 Task: Find flights from San Francisco to South East Asia from November 1 to November 30, with a budget up to $1,350.
Action: Mouse moved to (410, 254)
Screenshot: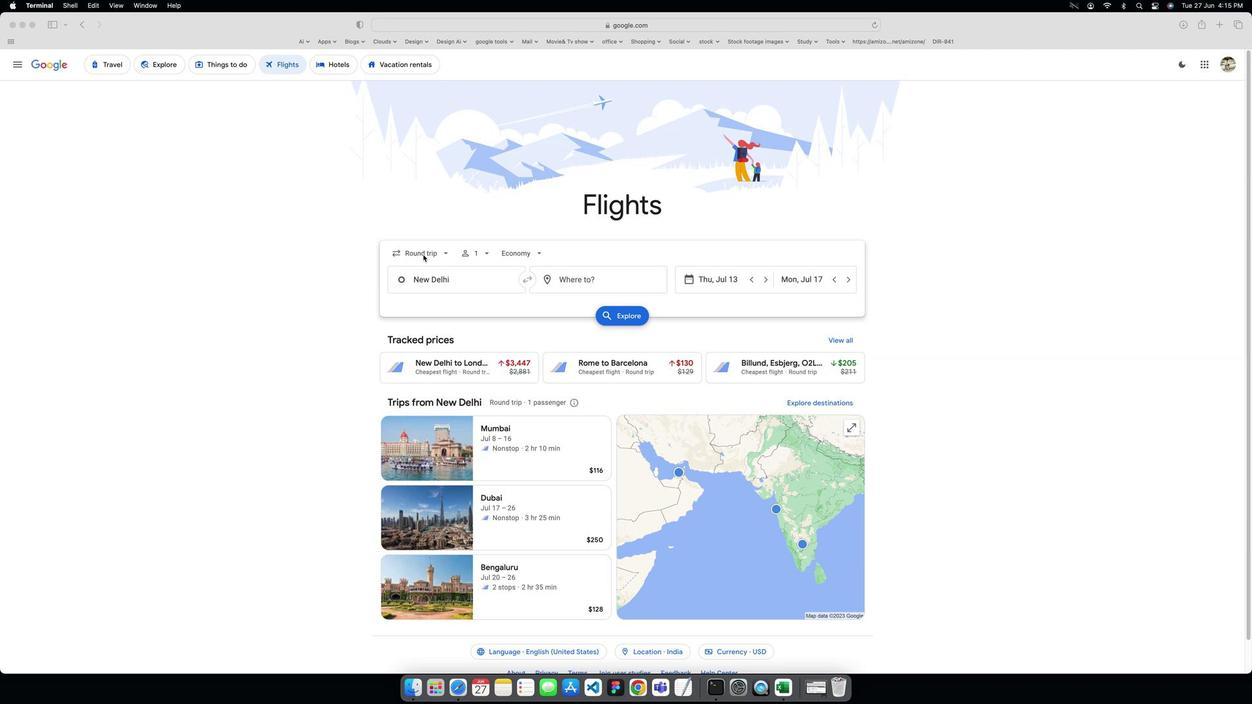 
Action: Mouse pressed left at (410, 254)
Screenshot: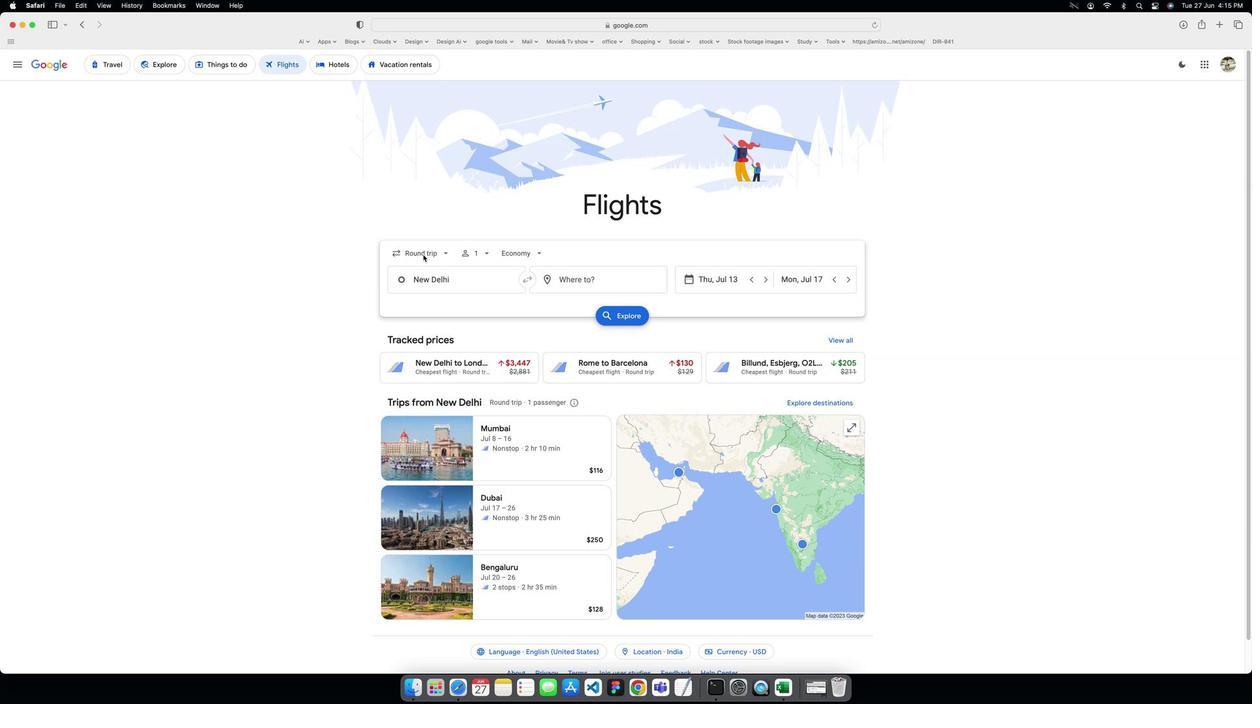 
Action: Mouse moved to (414, 254)
Screenshot: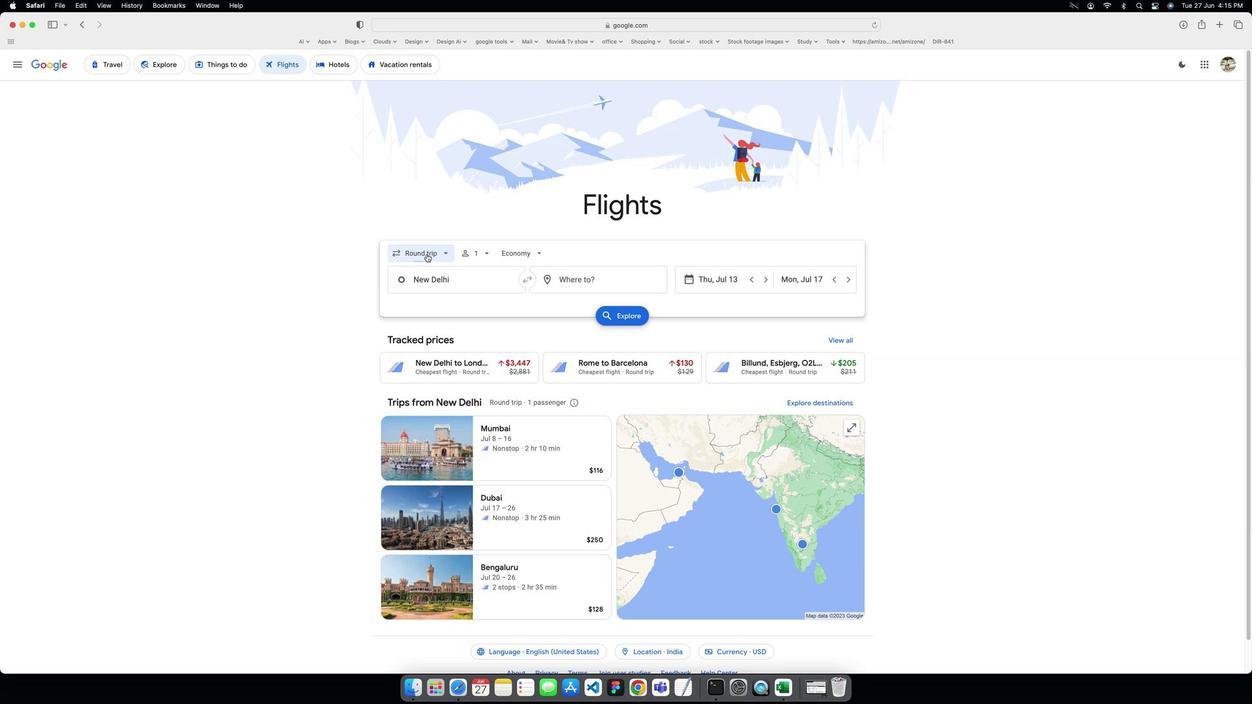 
Action: Mouse pressed left at (414, 254)
Screenshot: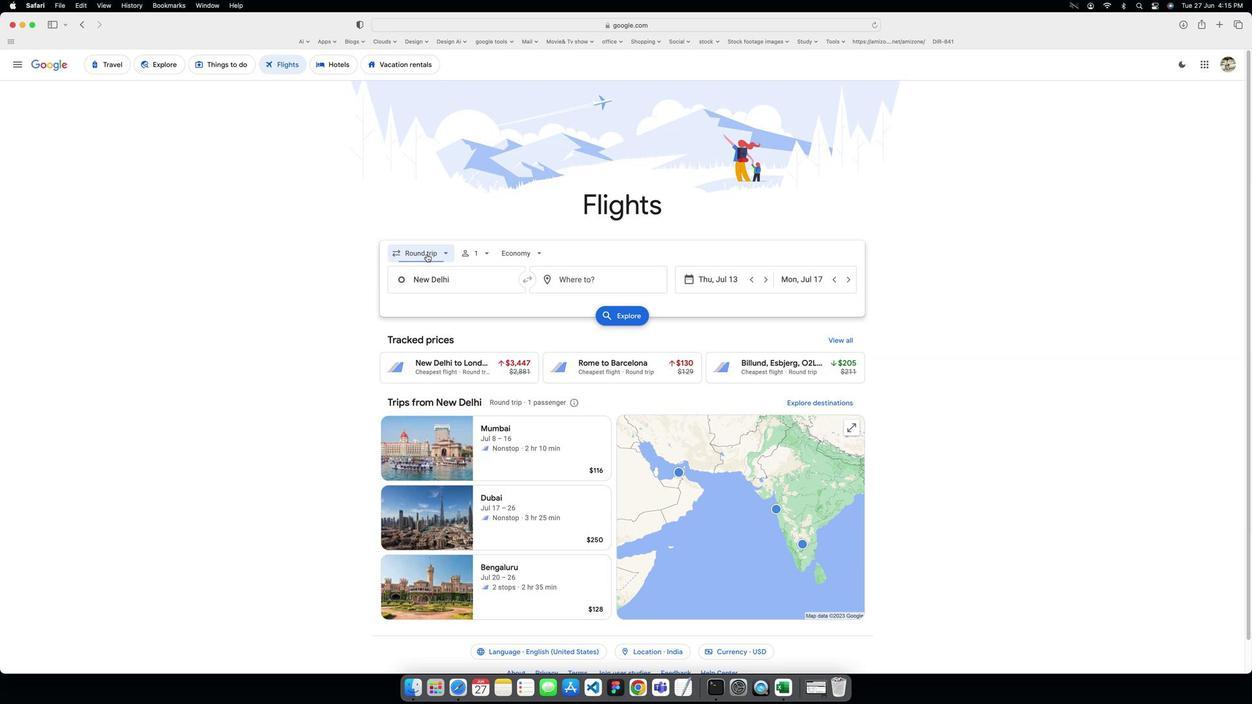 
Action: Mouse moved to (412, 273)
Screenshot: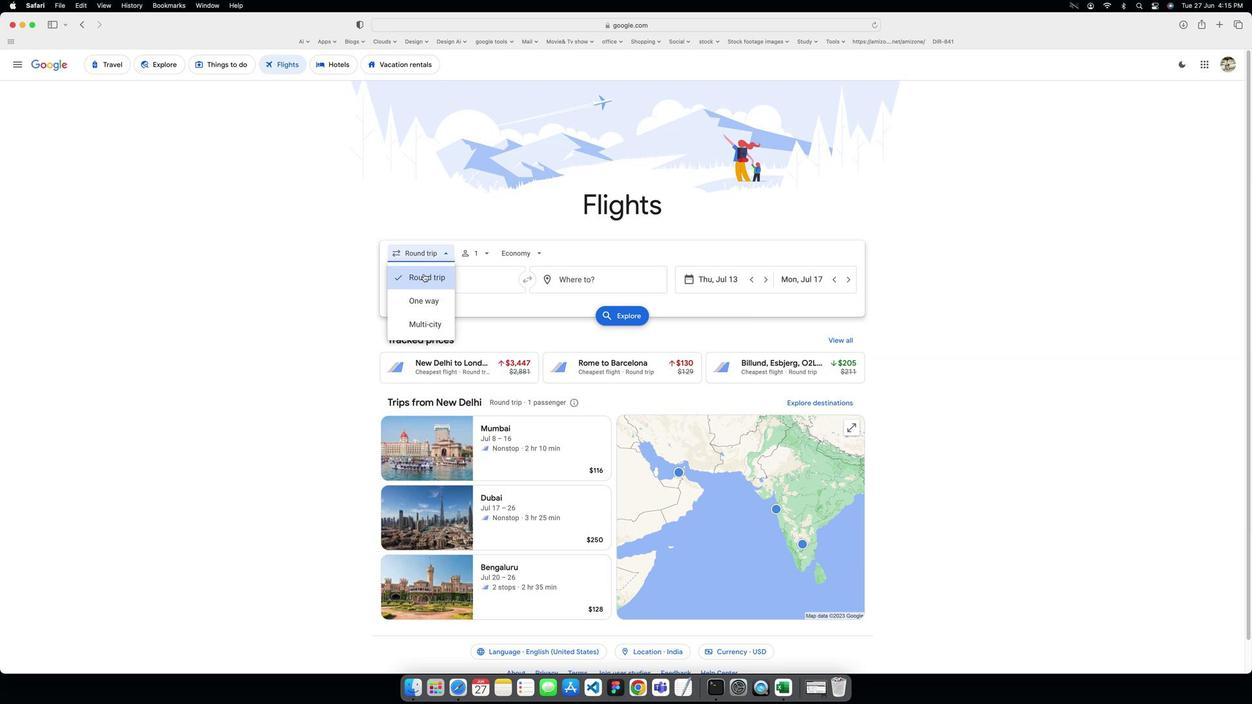 
Action: Mouse pressed left at (412, 273)
Screenshot: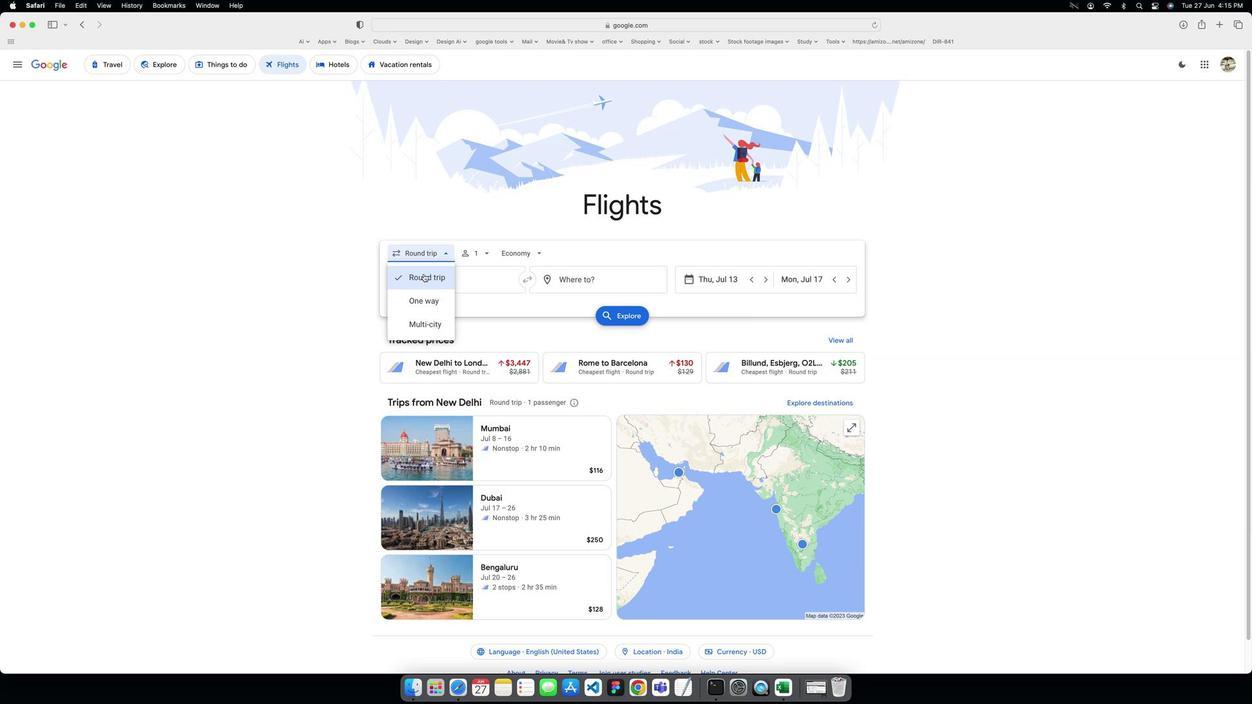 
Action: Mouse moved to (455, 258)
Screenshot: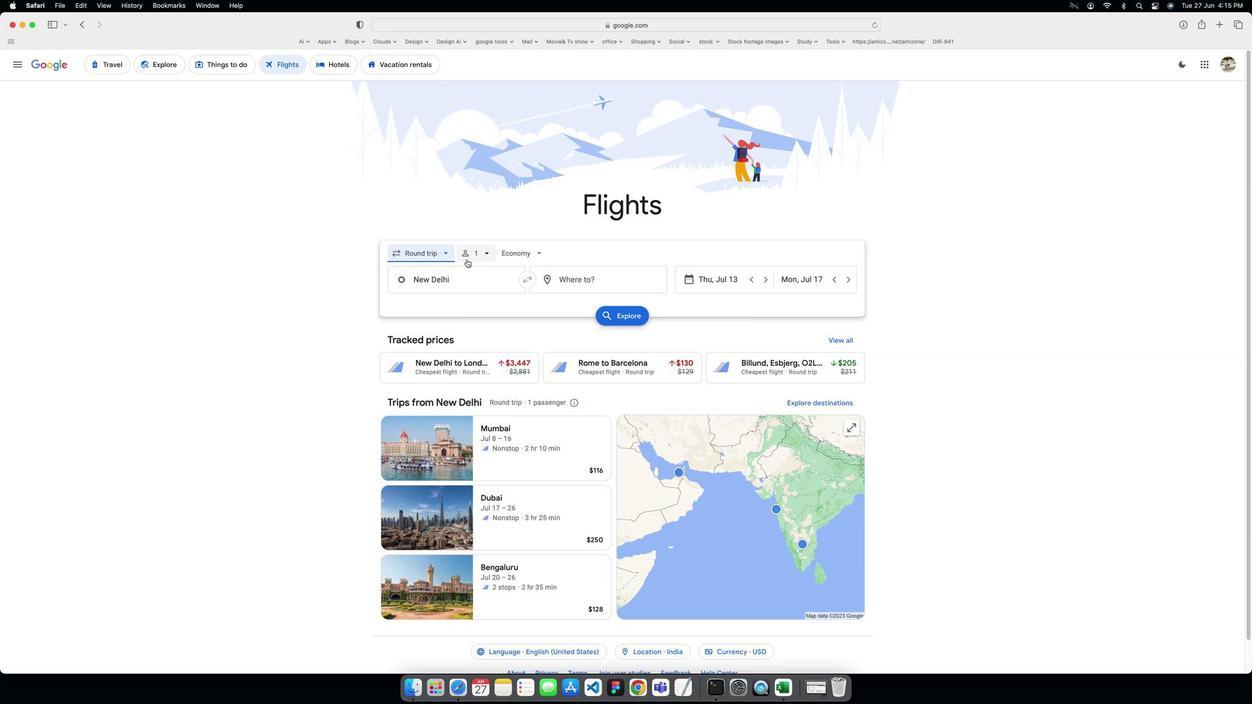 
Action: Mouse pressed left at (455, 258)
Screenshot: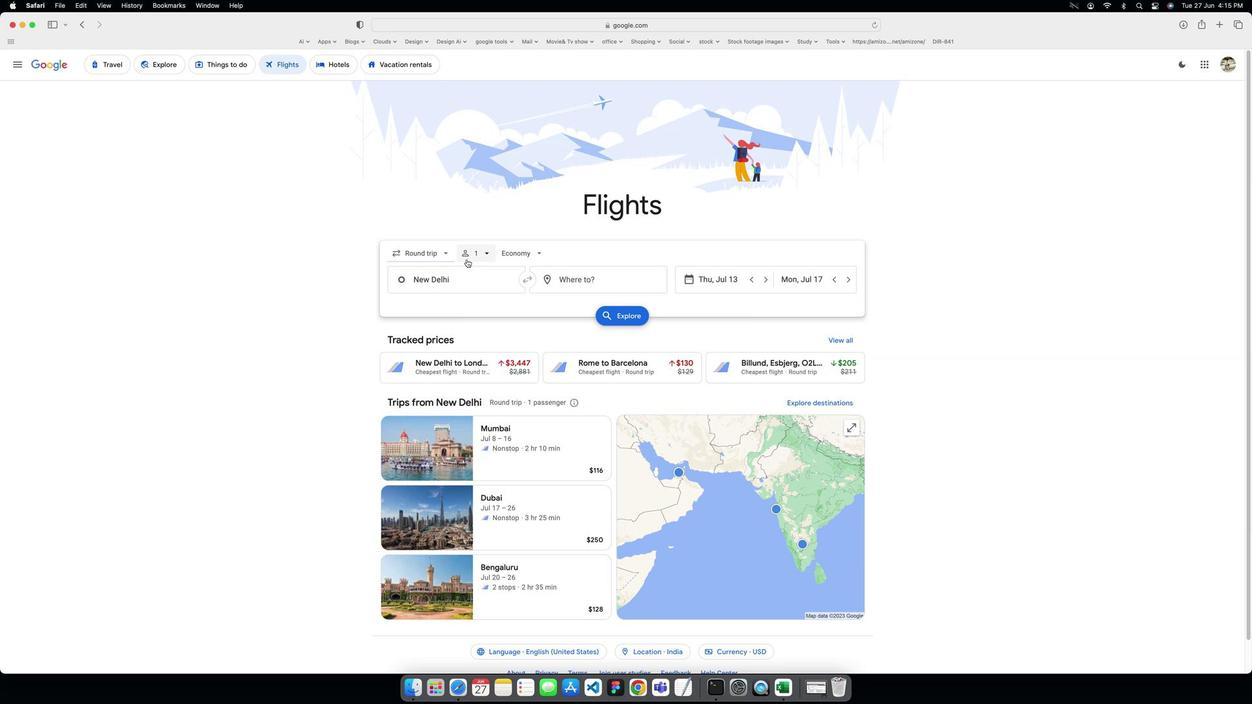 
Action: Mouse moved to (543, 390)
Screenshot: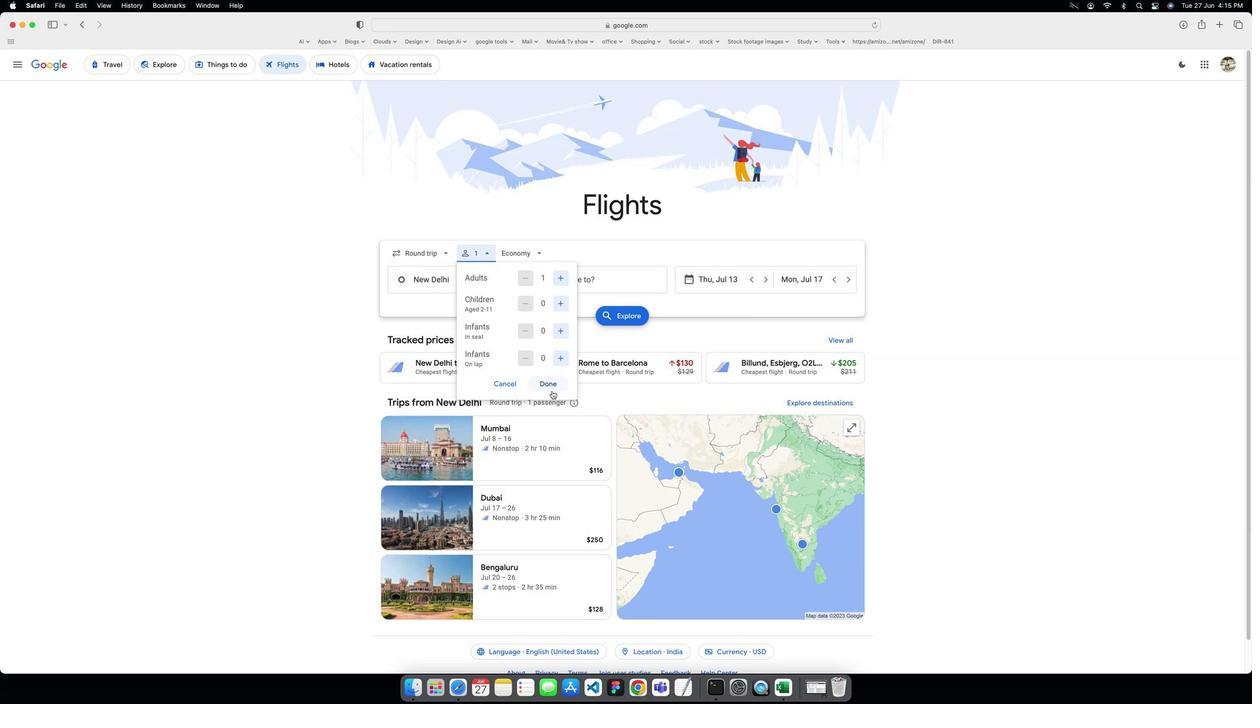 
Action: Mouse pressed left at (543, 390)
Screenshot: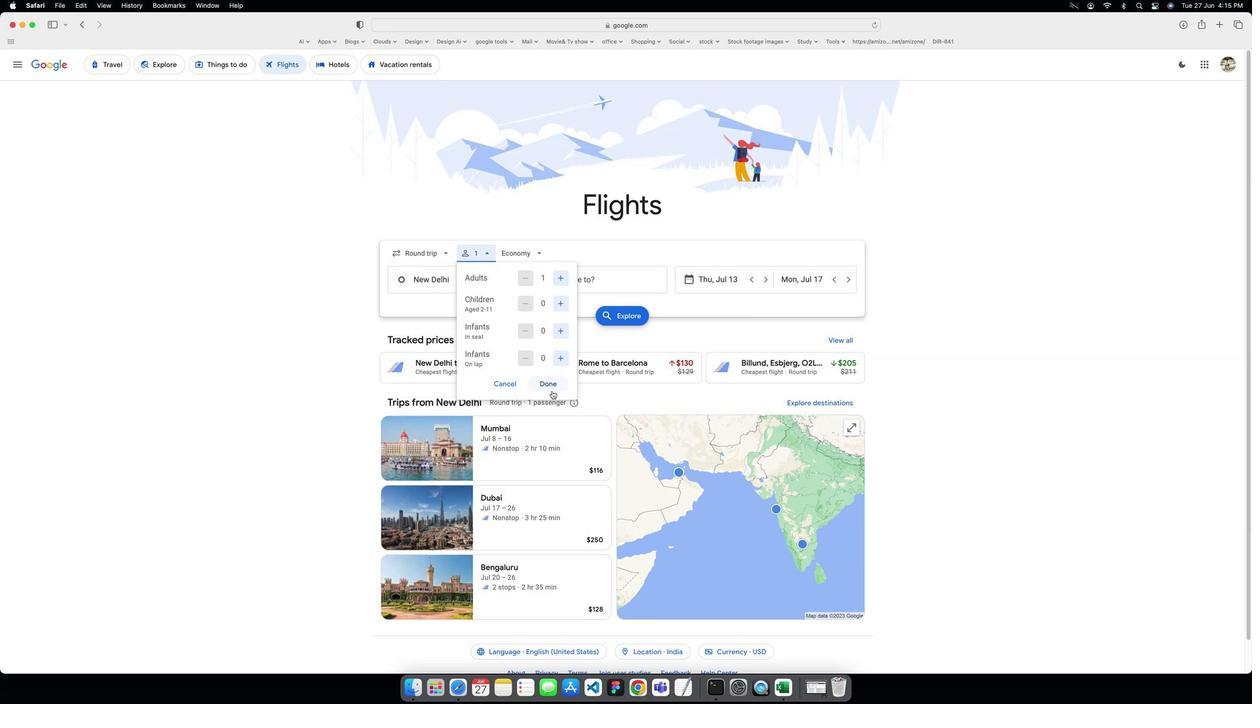 
Action: Mouse moved to (501, 253)
Screenshot: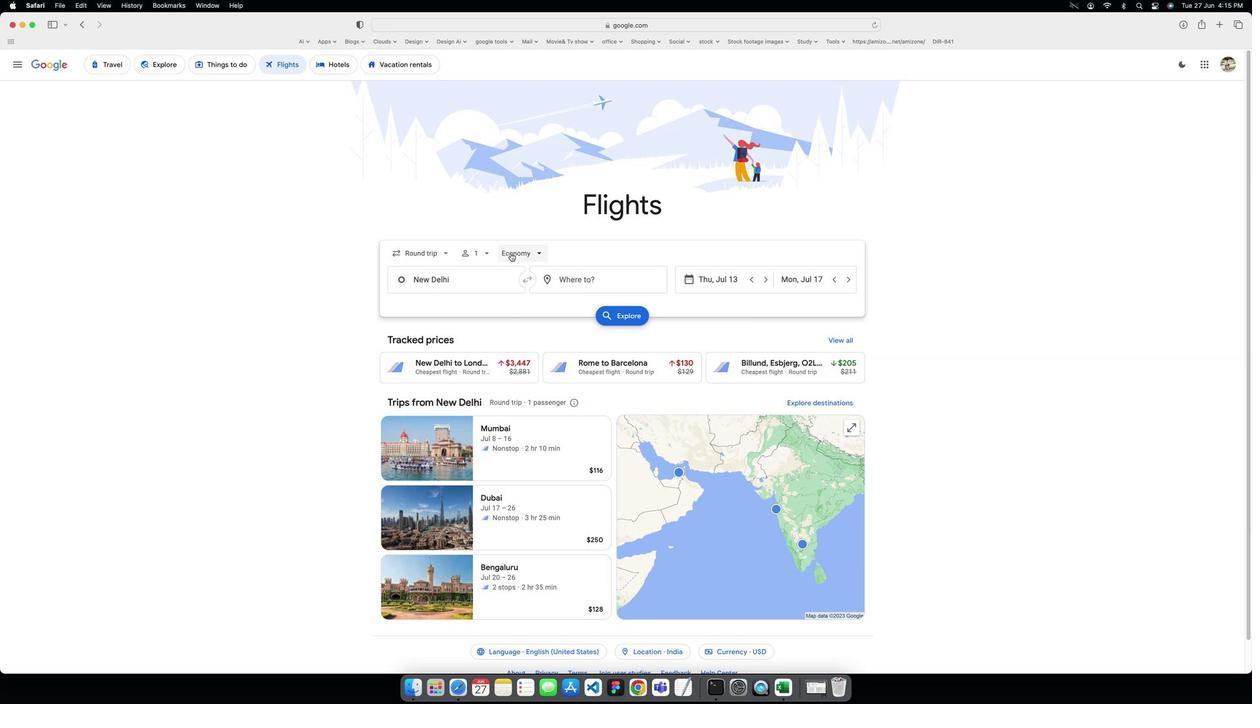 
Action: Mouse pressed left at (501, 253)
Screenshot: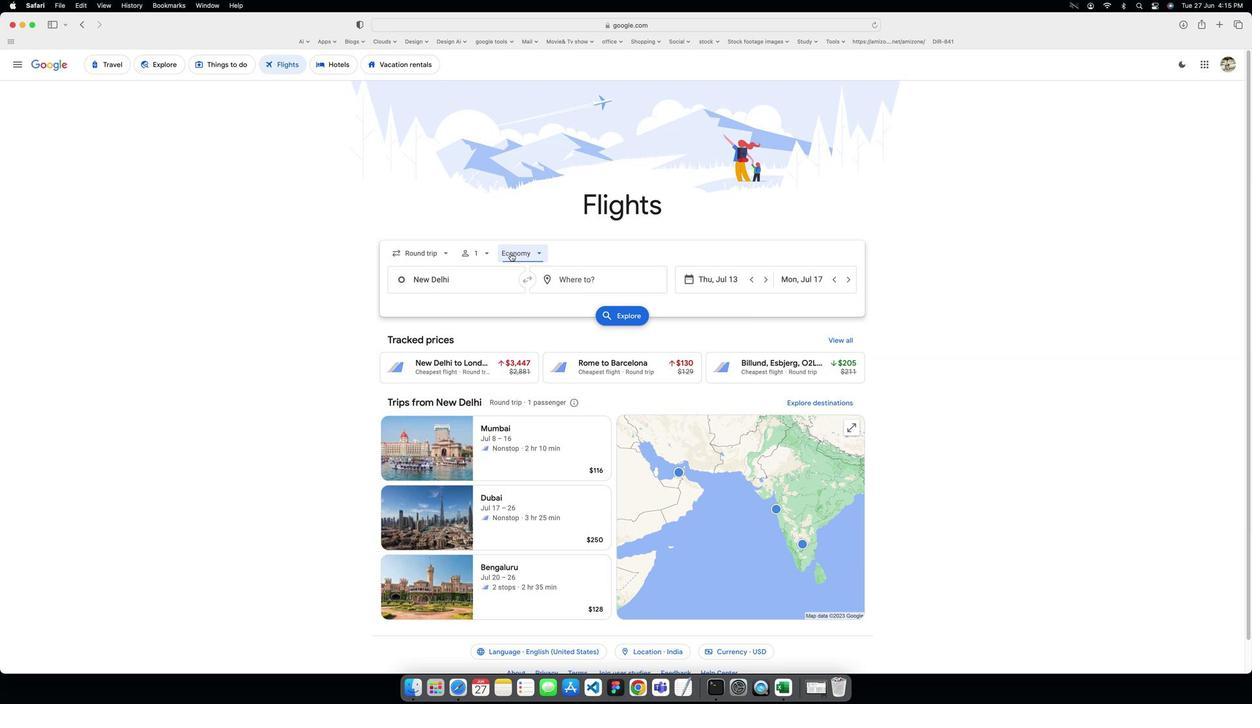 
Action: Mouse moved to (508, 272)
Screenshot: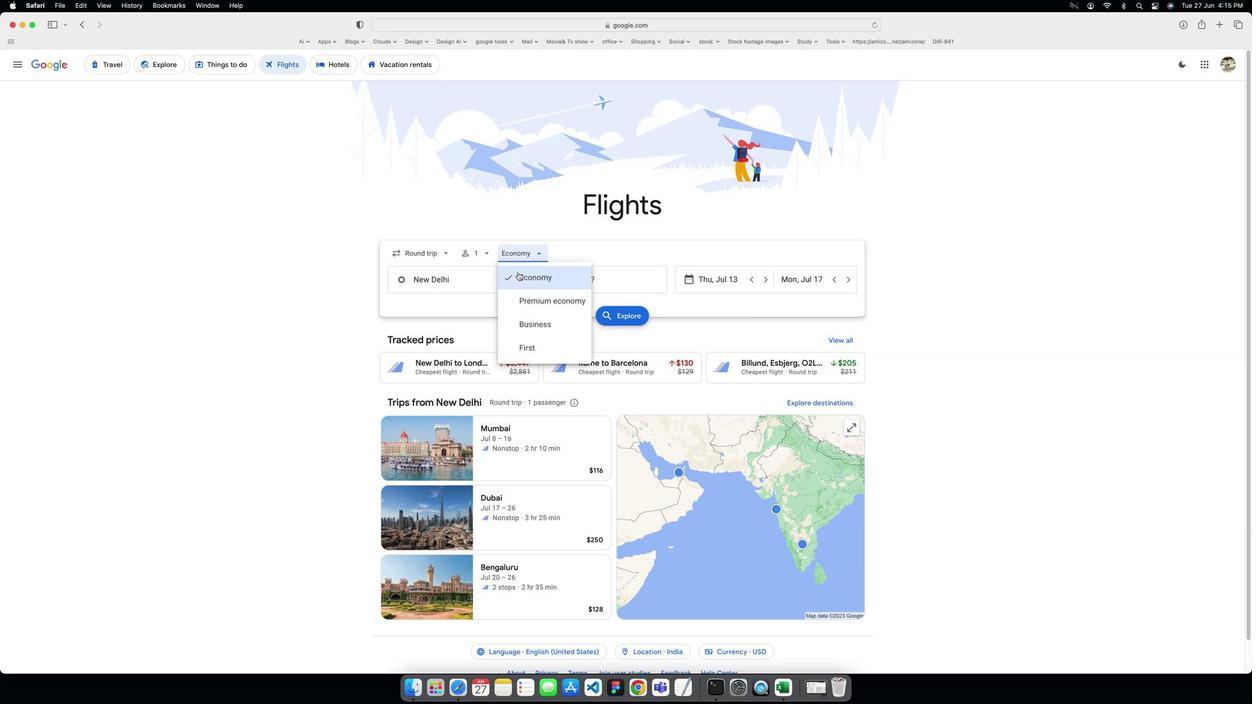 
Action: Mouse pressed left at (508, 272)
Screenshot: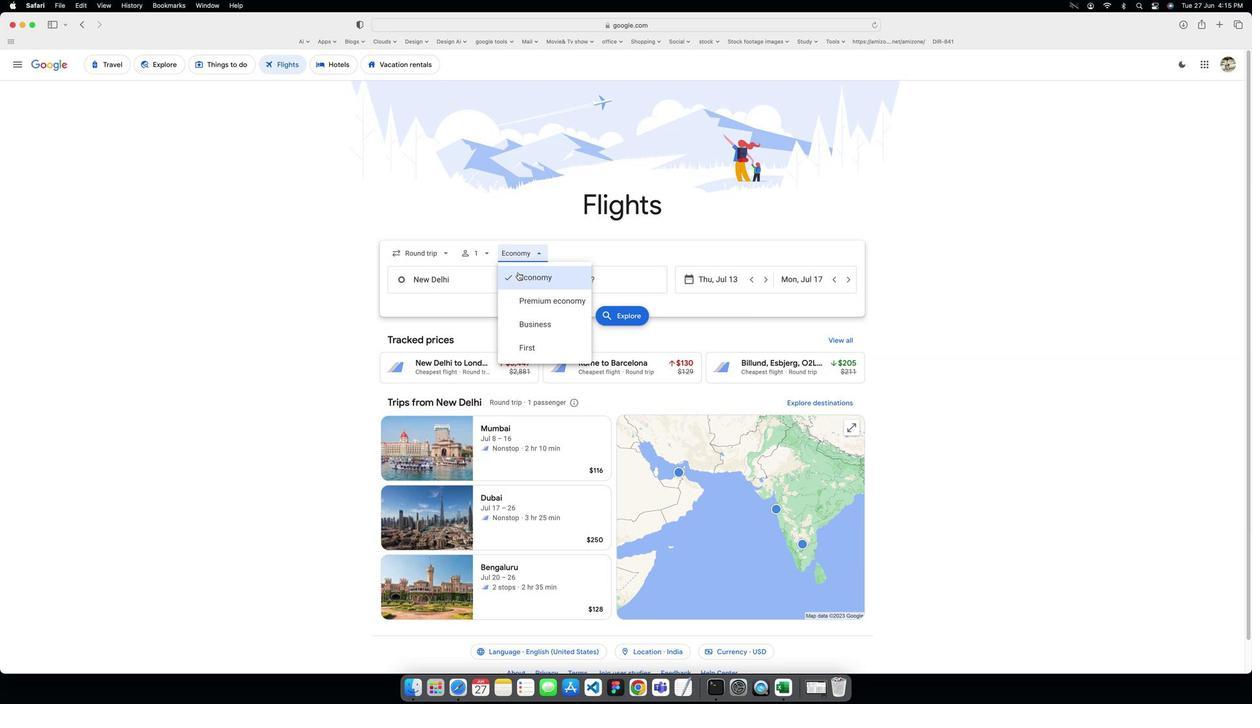 
Action: Mouse moved to (488, 273)
Screenshot: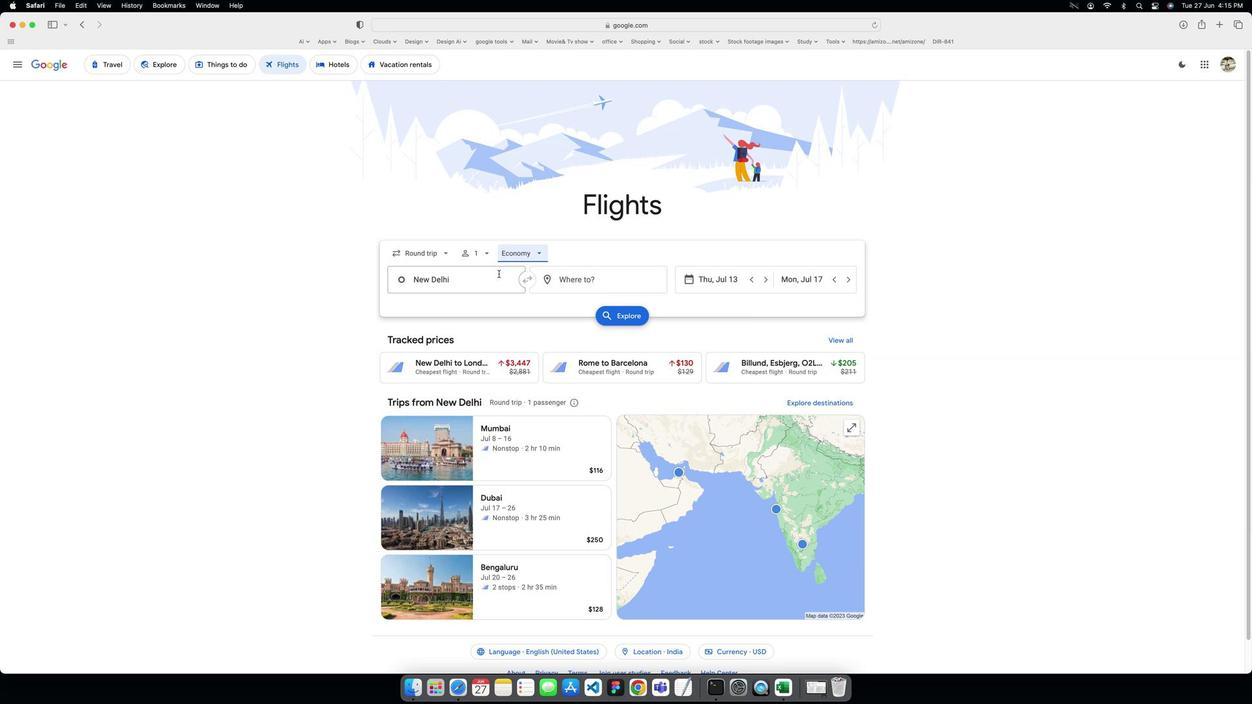 
Action: Mouse pressed left at (488, 273)
Screenshot: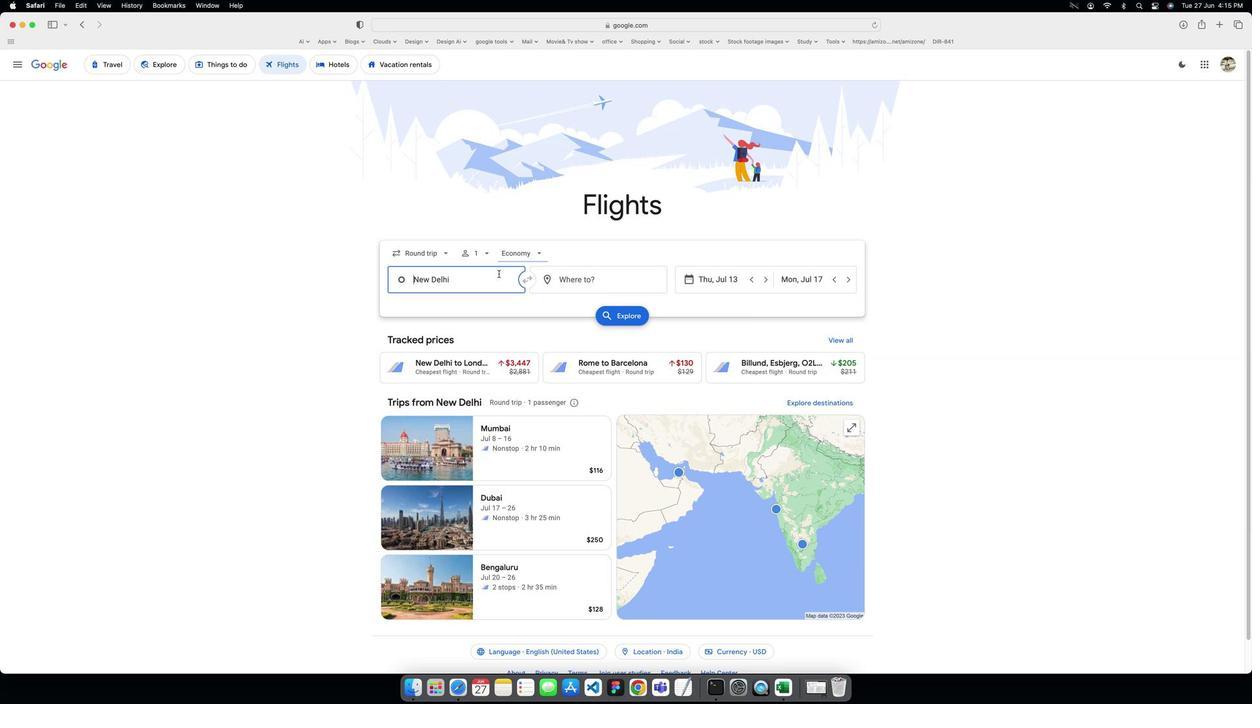 
Action: Key pressed Key.caps_lock'S'Key.caps_lock'a''n'Key.spaceKey.caps_lock'F'
Screenshot: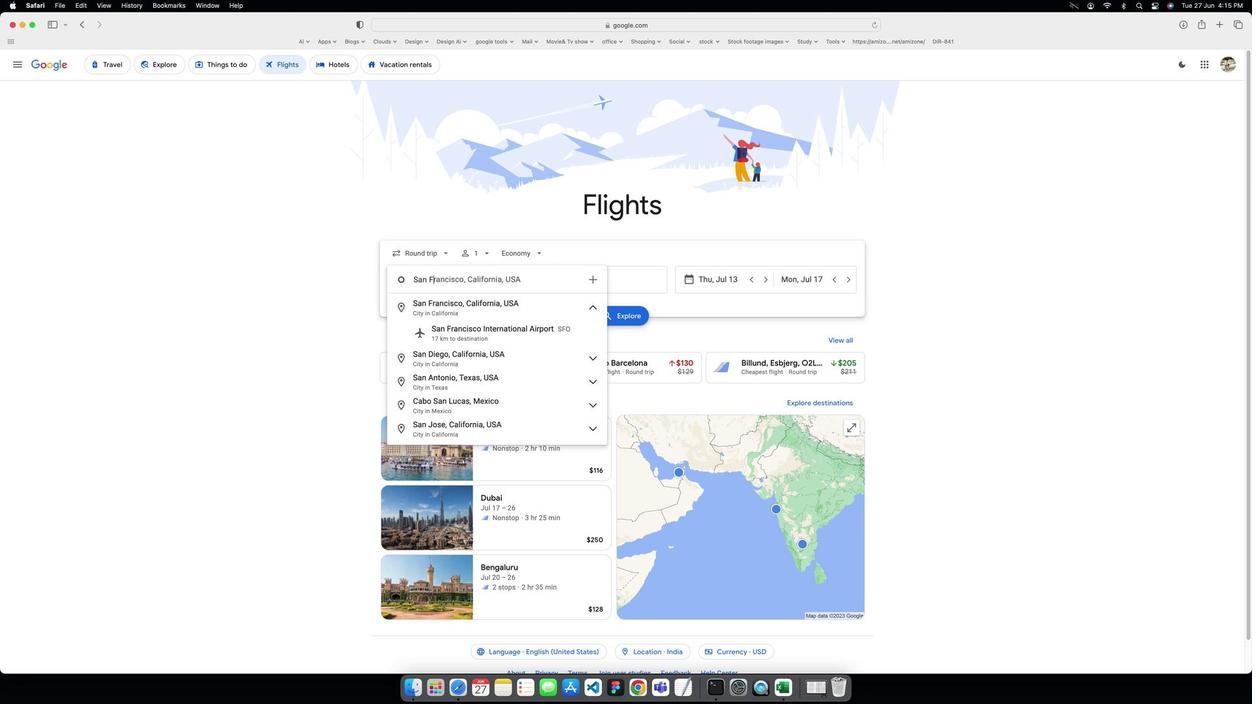 
Action: Mouse moved to (481, 303)
Screenshot: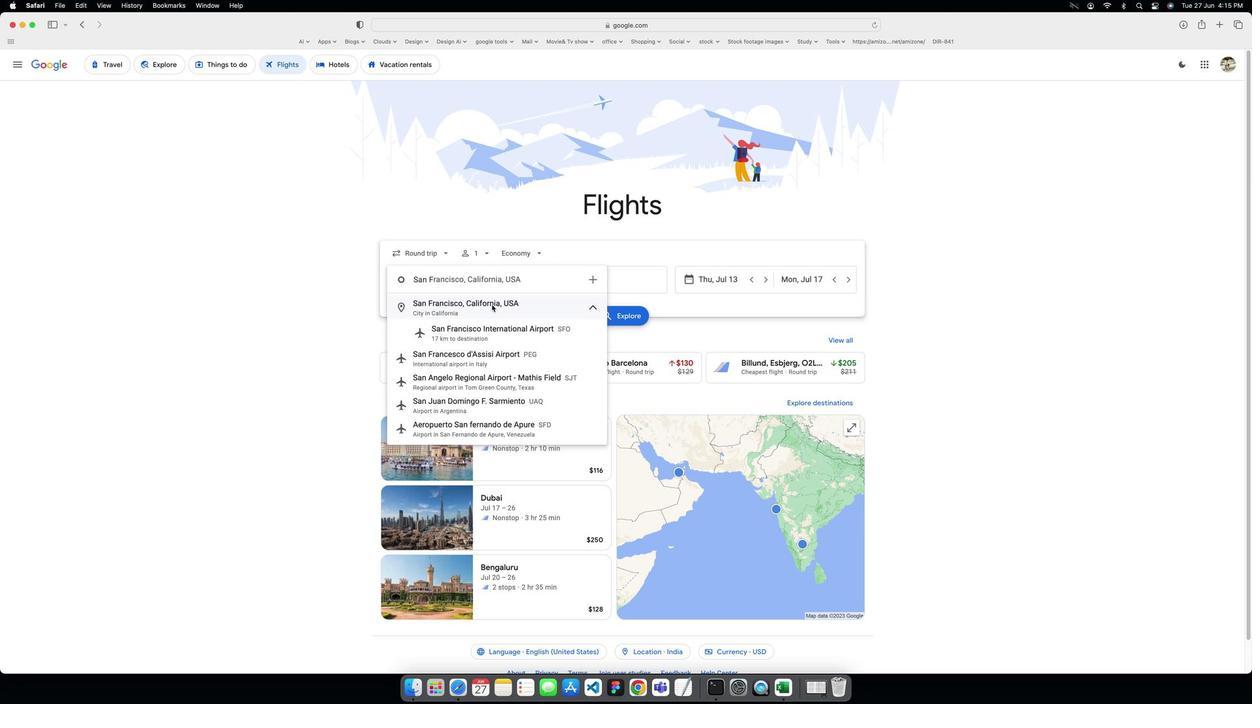 
Action: Mouse pressed left at (481, 303)
Screenshot: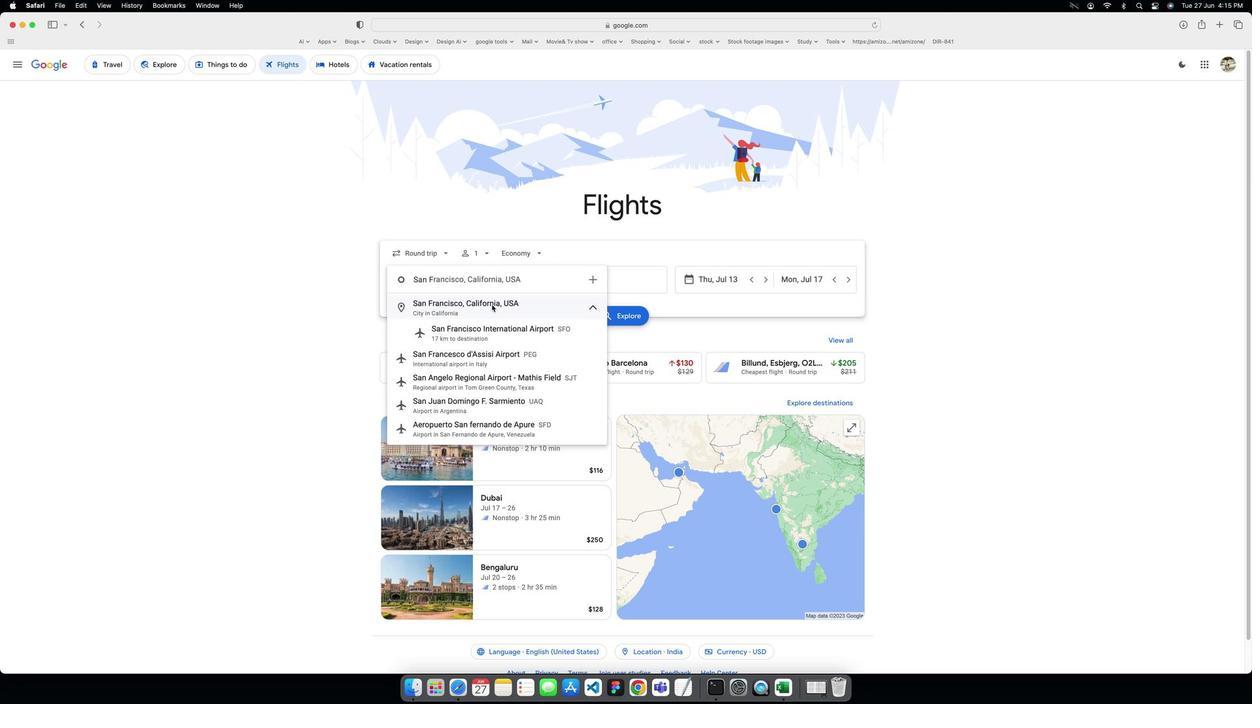 
Action: Mouse moved to (567, 285)
Screenshot: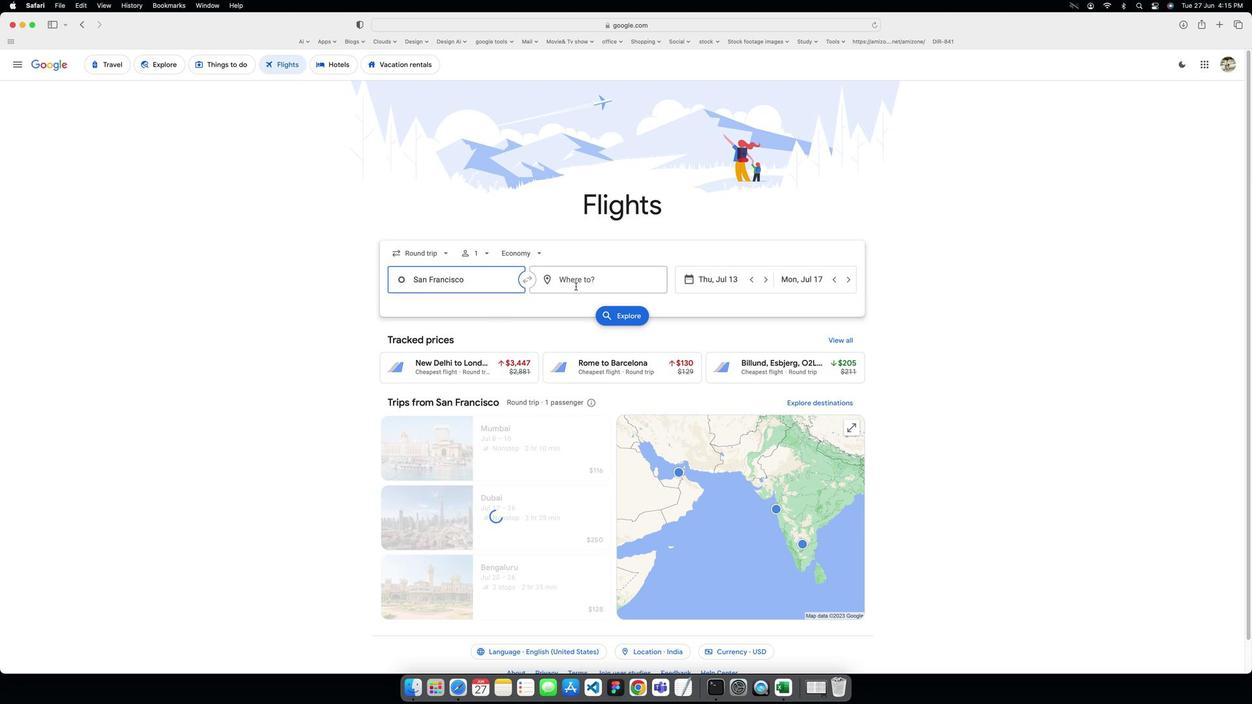 
Action: Mouse pressed left at (567, 285)
Screenshot: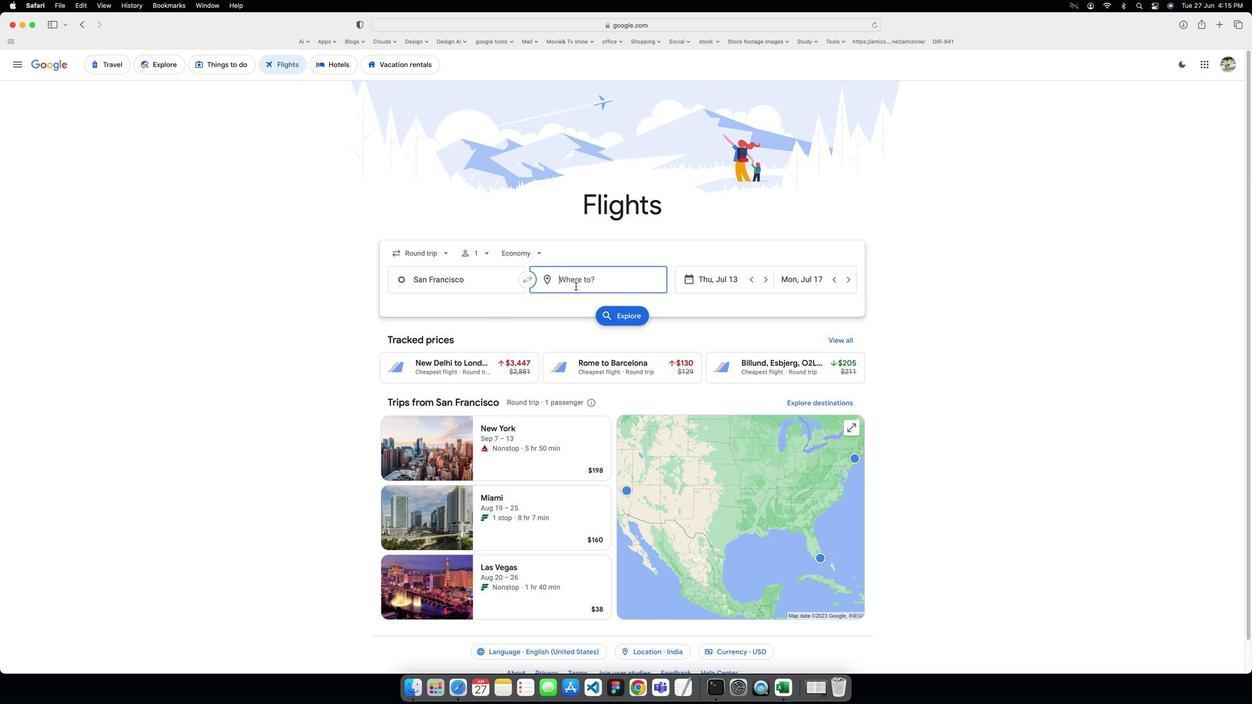 
Action: Key pressed Key.caps_lockKey.caps_lock'S'Key.caps_lock'o''u''t''h'Key.space'e''a''s''t'
Screenshot: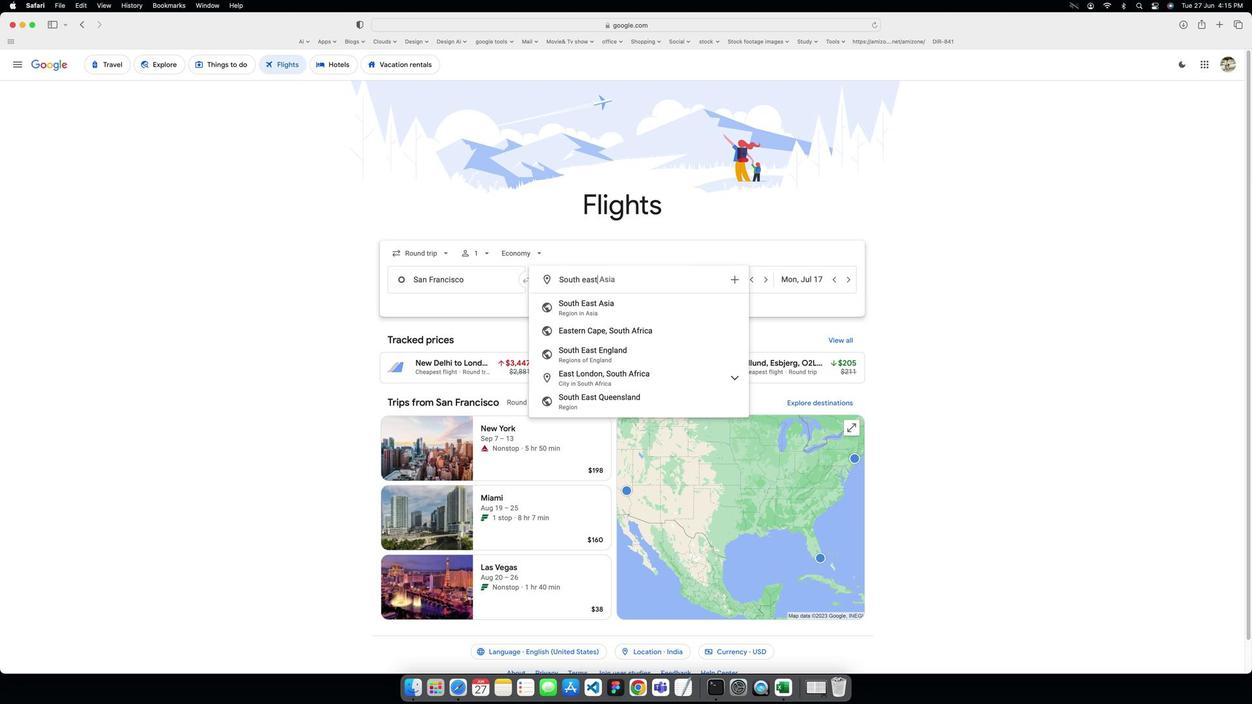 
Action: Mouse moved to (575, 307)
Screenshot: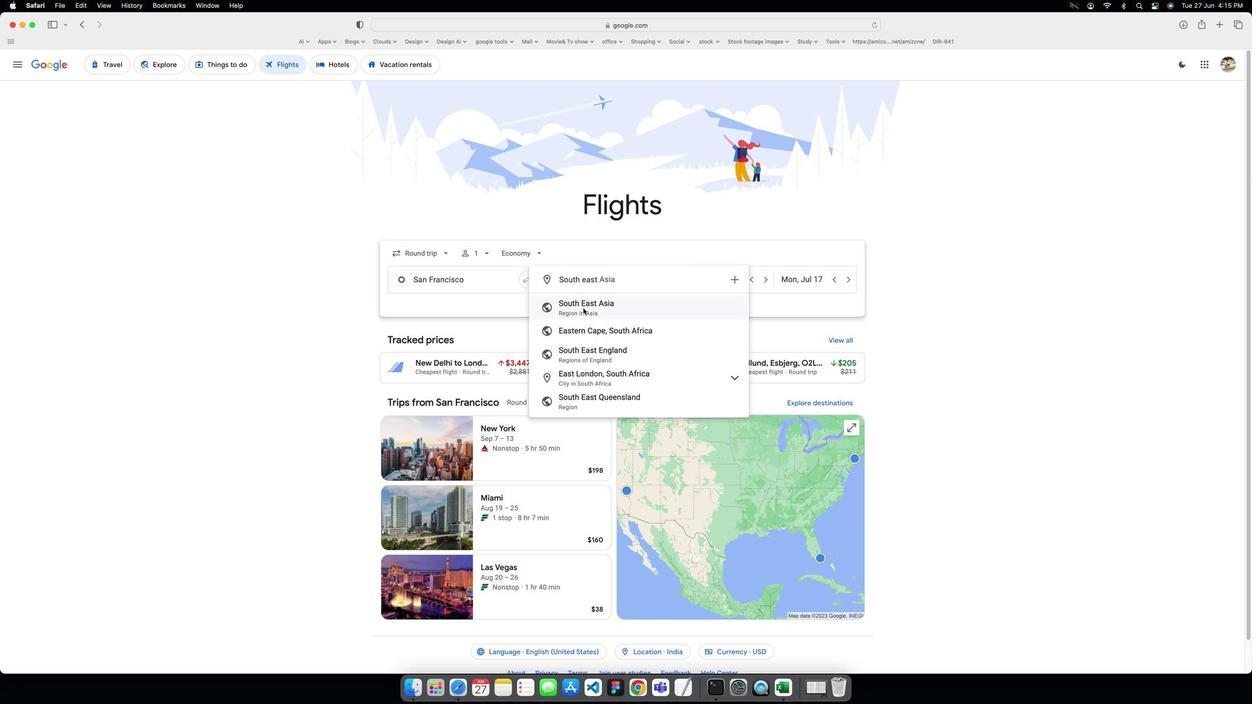 
Action: Mouse pressed left at (575, 307)
Screenshot: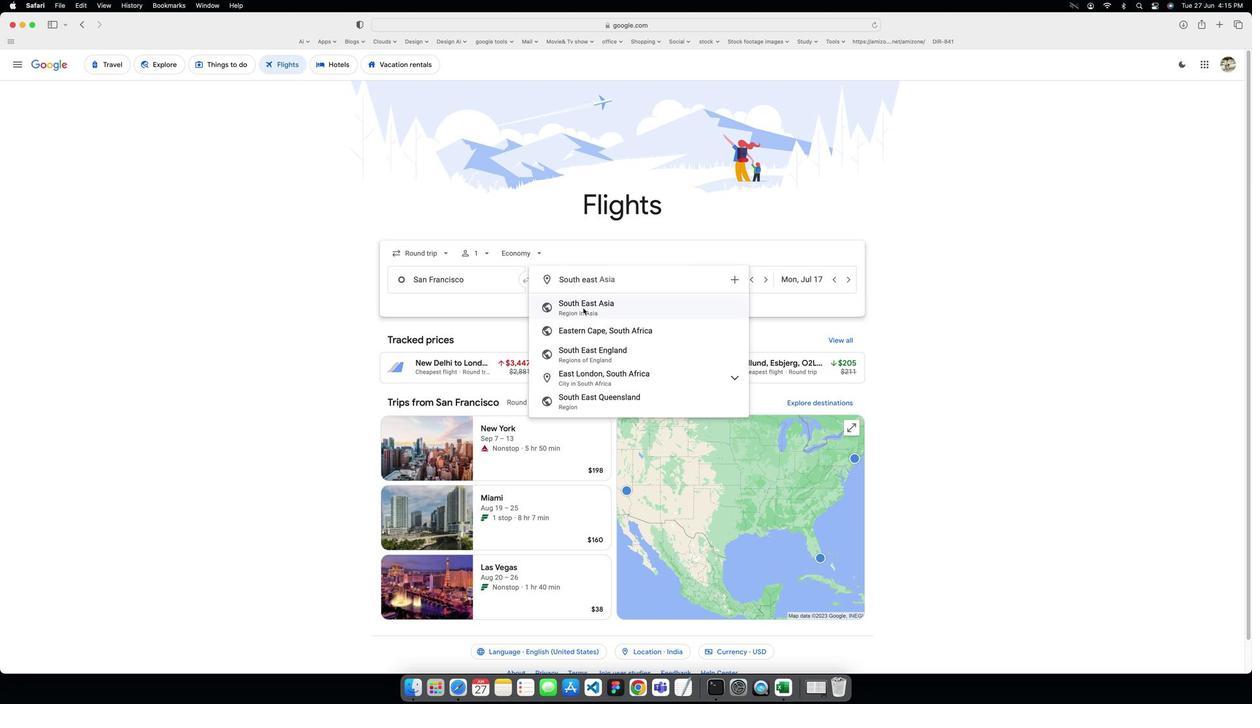 
Action: Mouse moved to (716, 283)
Screenshot: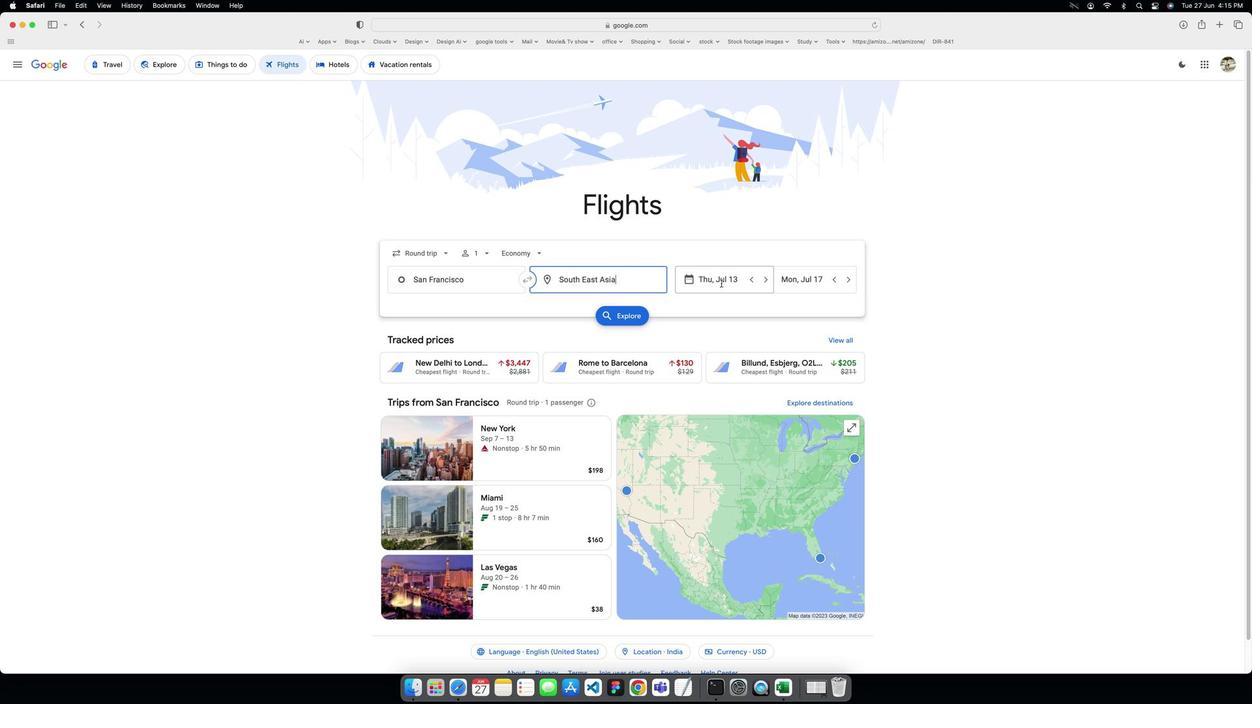 
Action: Mouse pressed left at (716, 283)
Screenshot: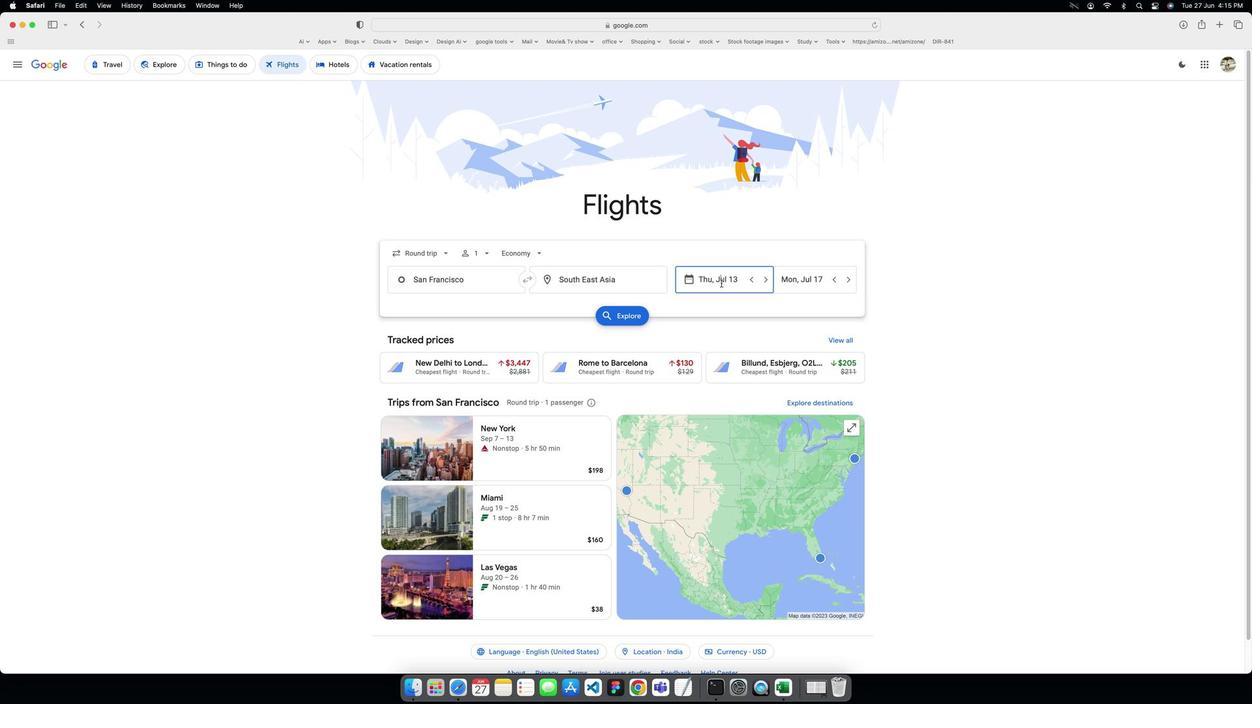 
Action: Mouse moved to (863, 401)
Screenshot: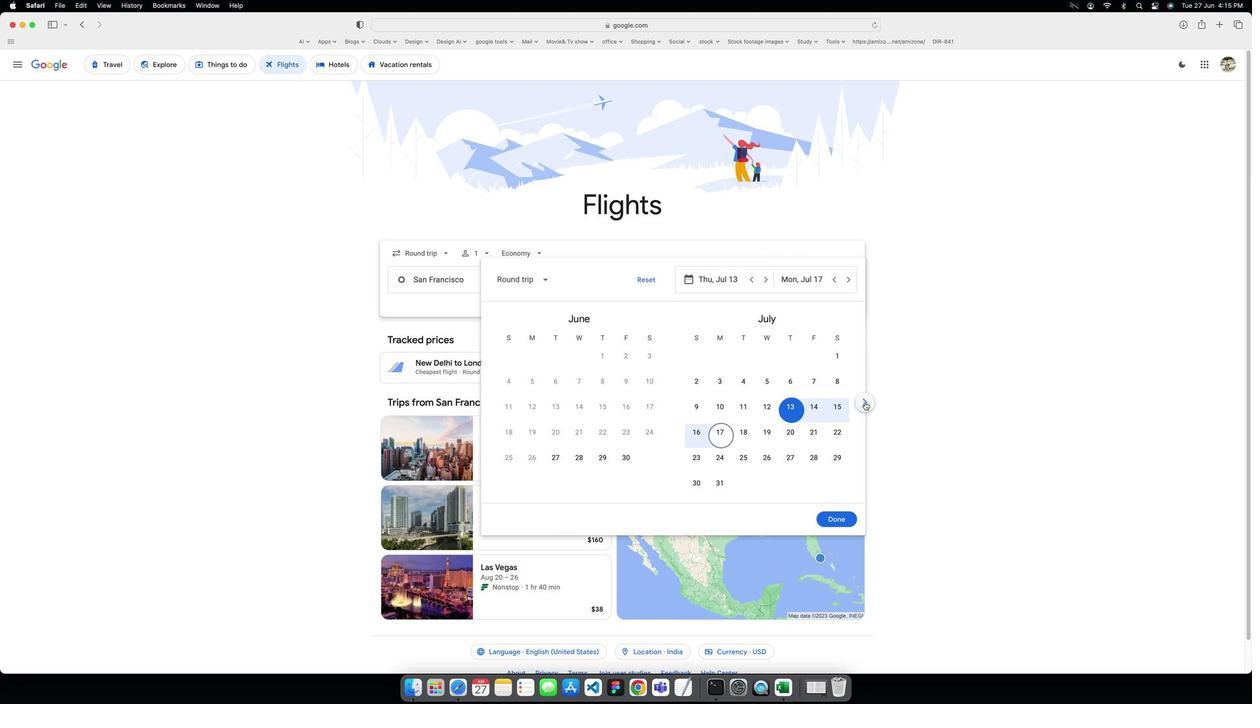 
Action: Mouse pressed left at (863, 401)
Screenshot: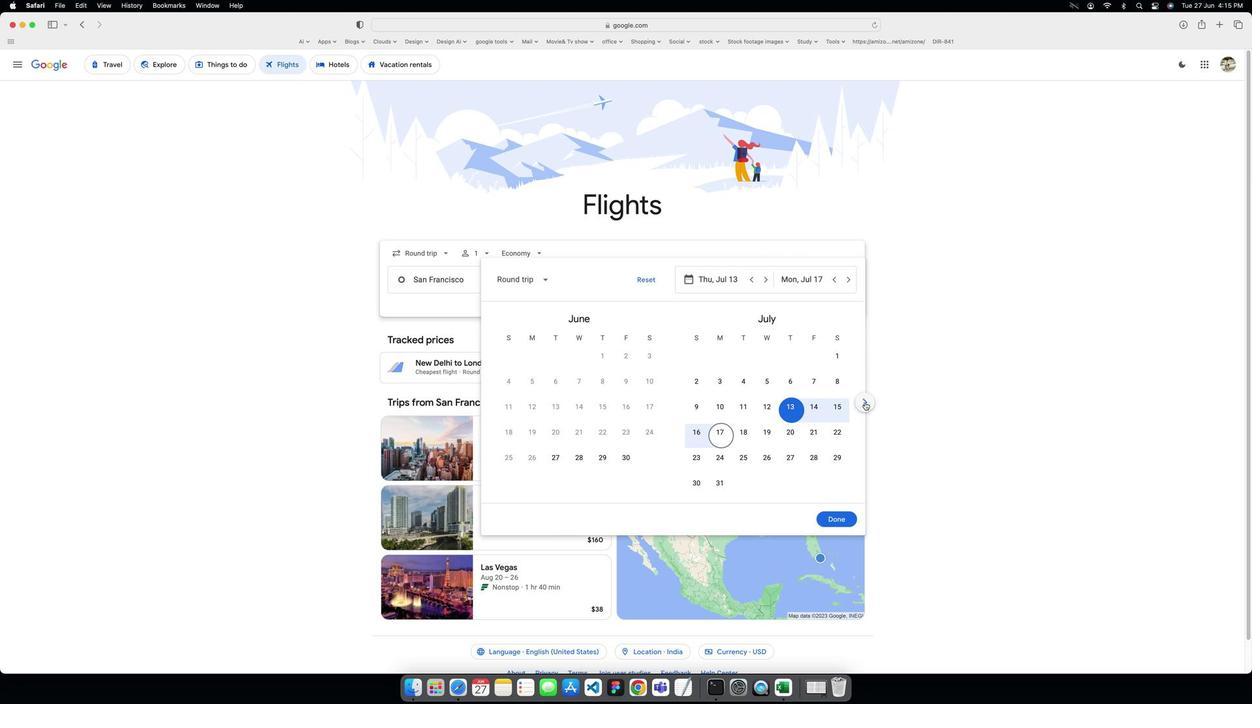 
Action: Mouse pressed left at (863, 401)
Screenshot: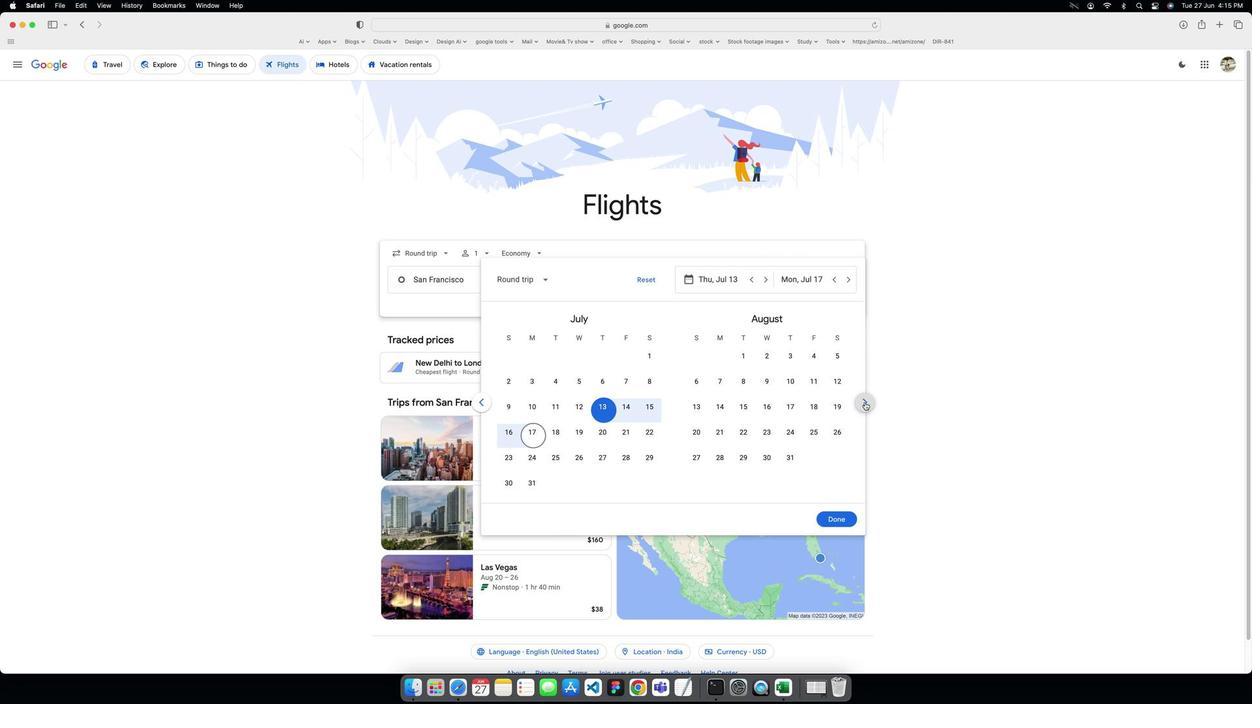 
Action: Mouse pressed left at (863, 401)
Screenshot: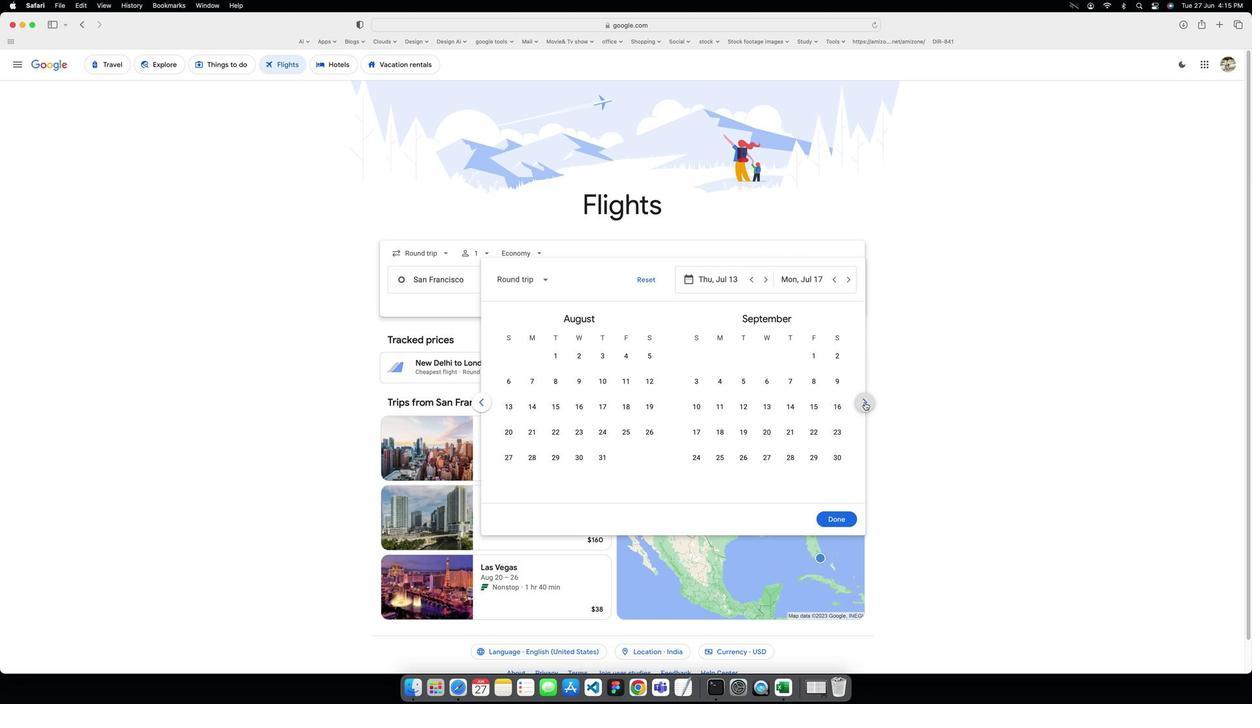 
Action: Mouse pressed left at (863, 401)
Screenshot: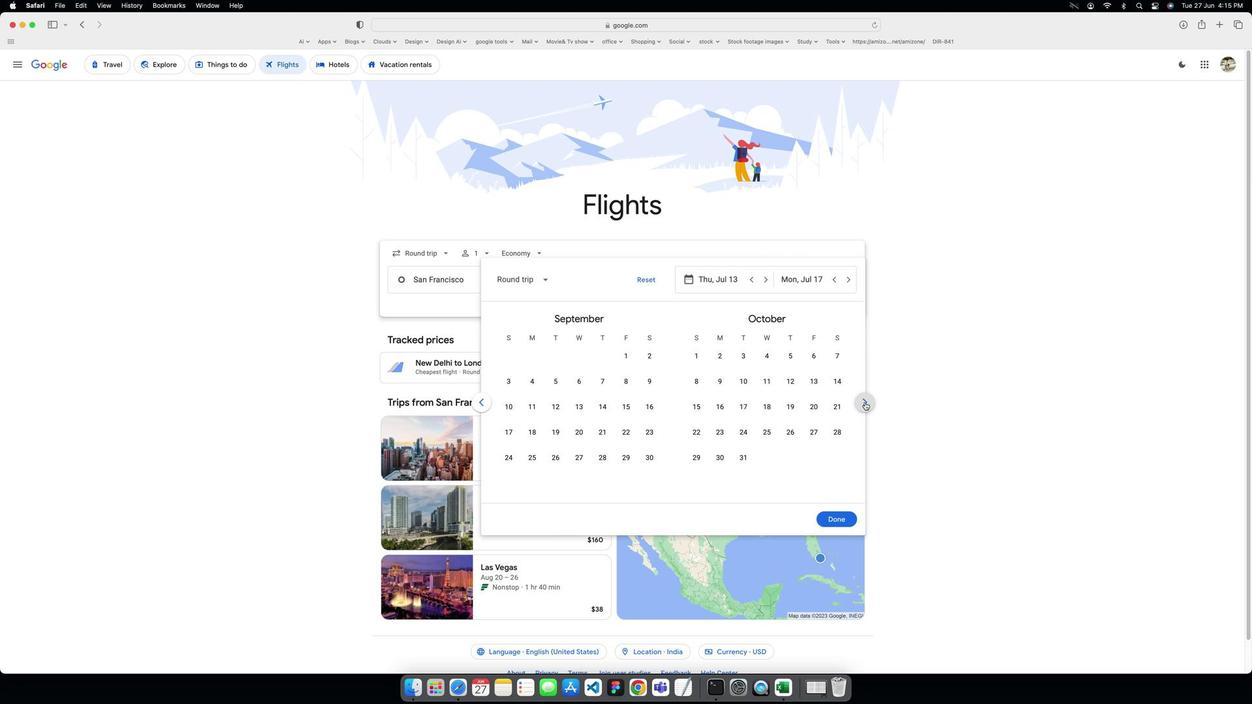 
Action: Mouse moved to (769, 358)
Screenshot: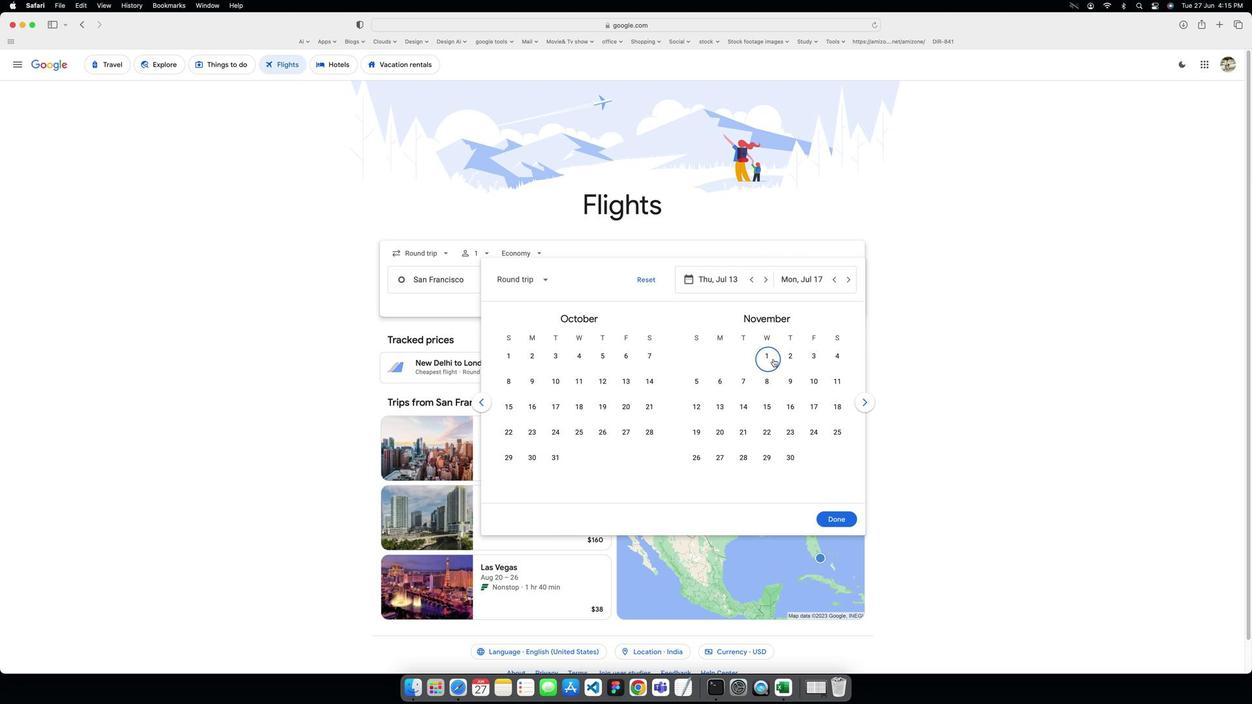 
Action: Mouse pressed left at (769, 358)
Screenshot: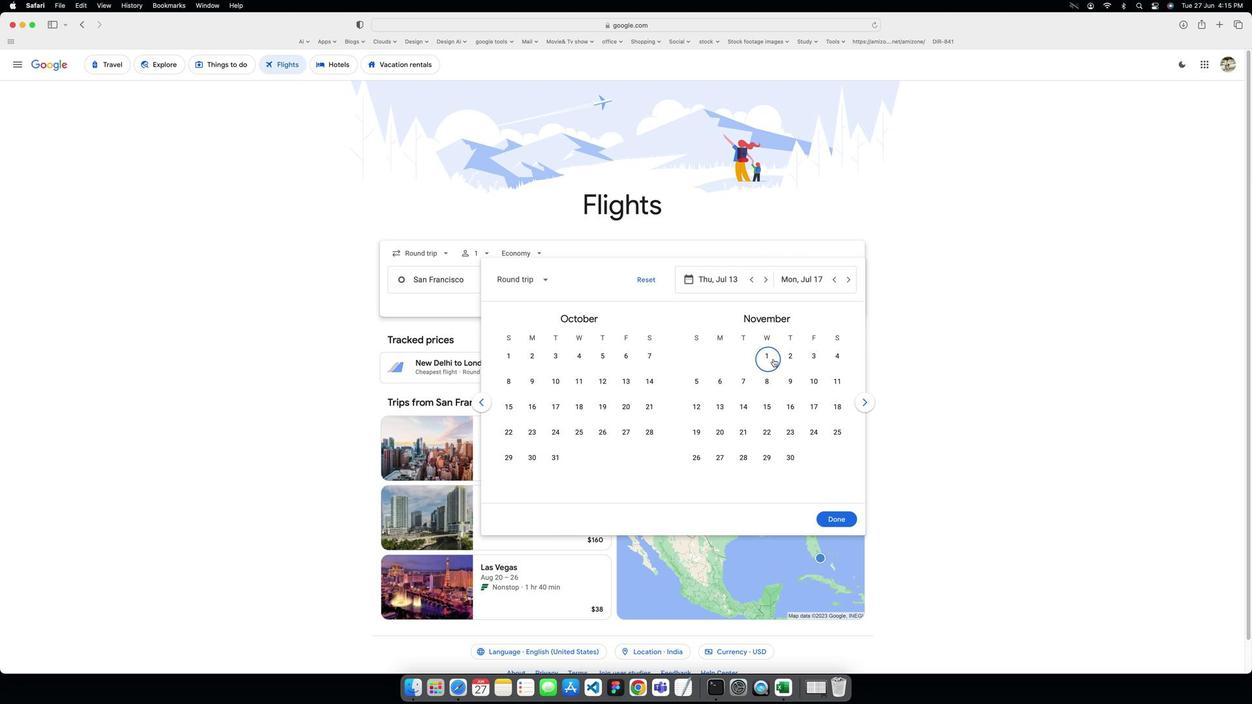 
Action: Mouse moved to (790, 453)
Screenshot: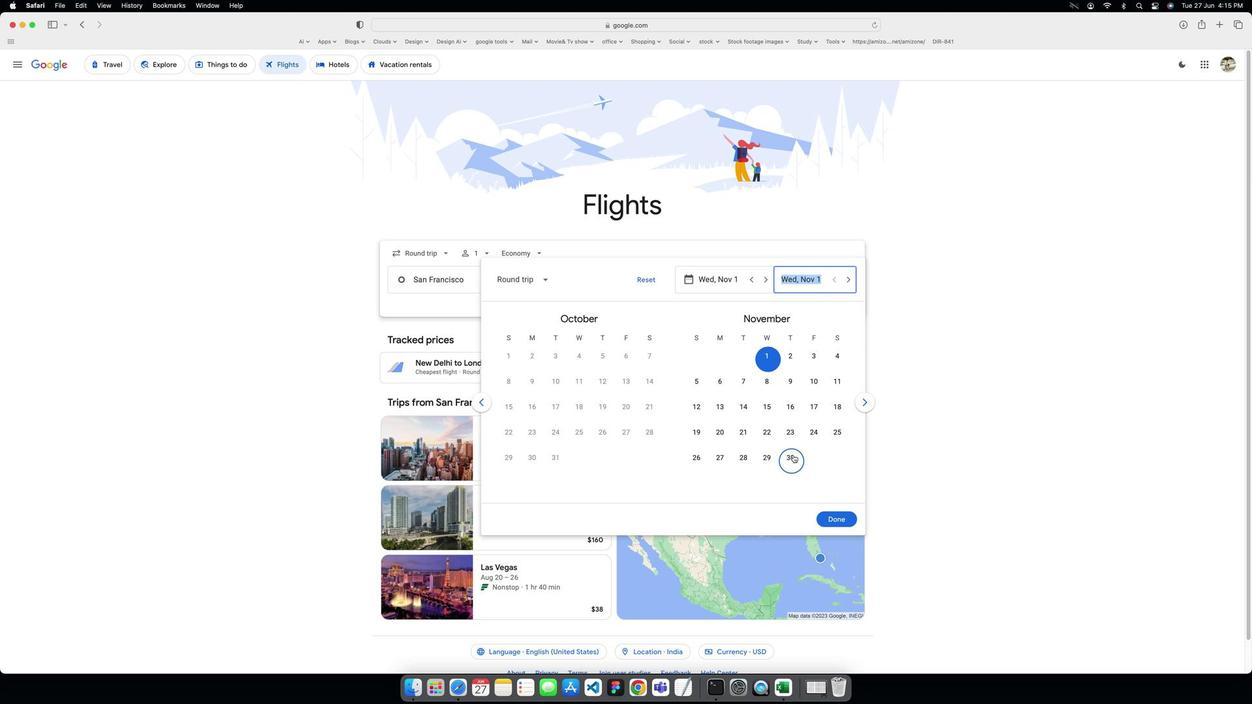 
Action: Mouse pressed left at (790, 453)
Screenshot: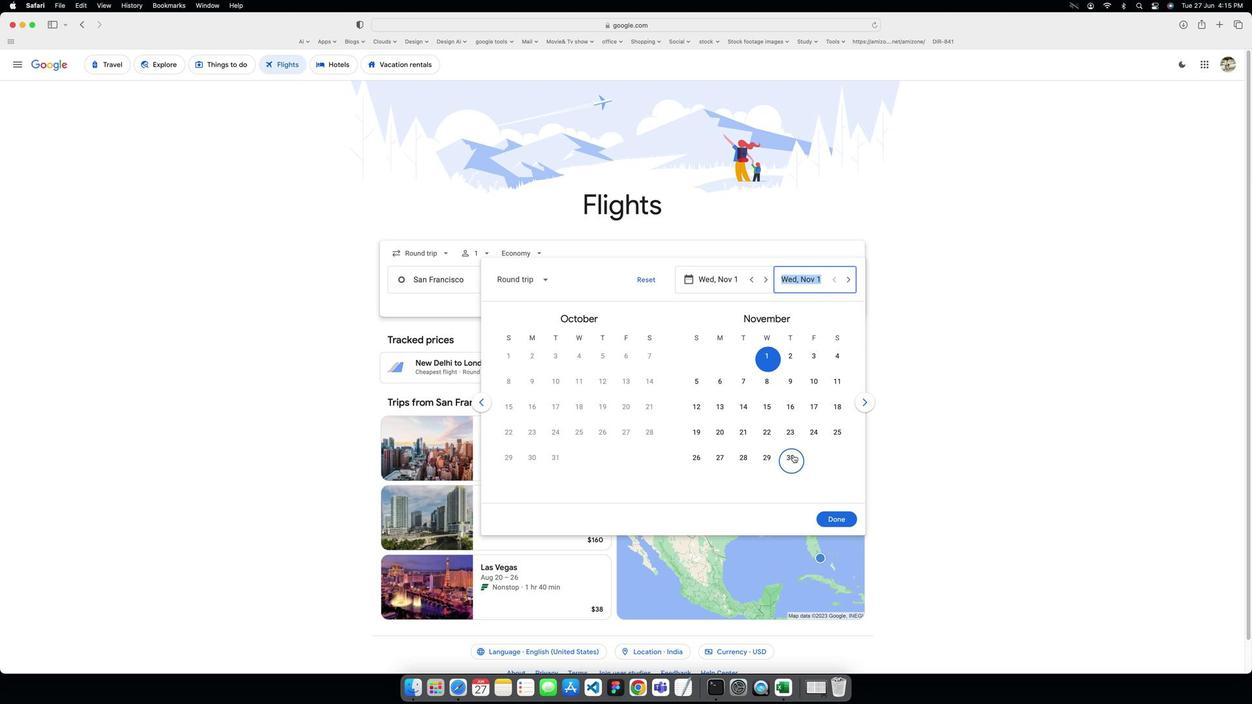 
Action: Mouse moved to (832, 521)
Screenshot: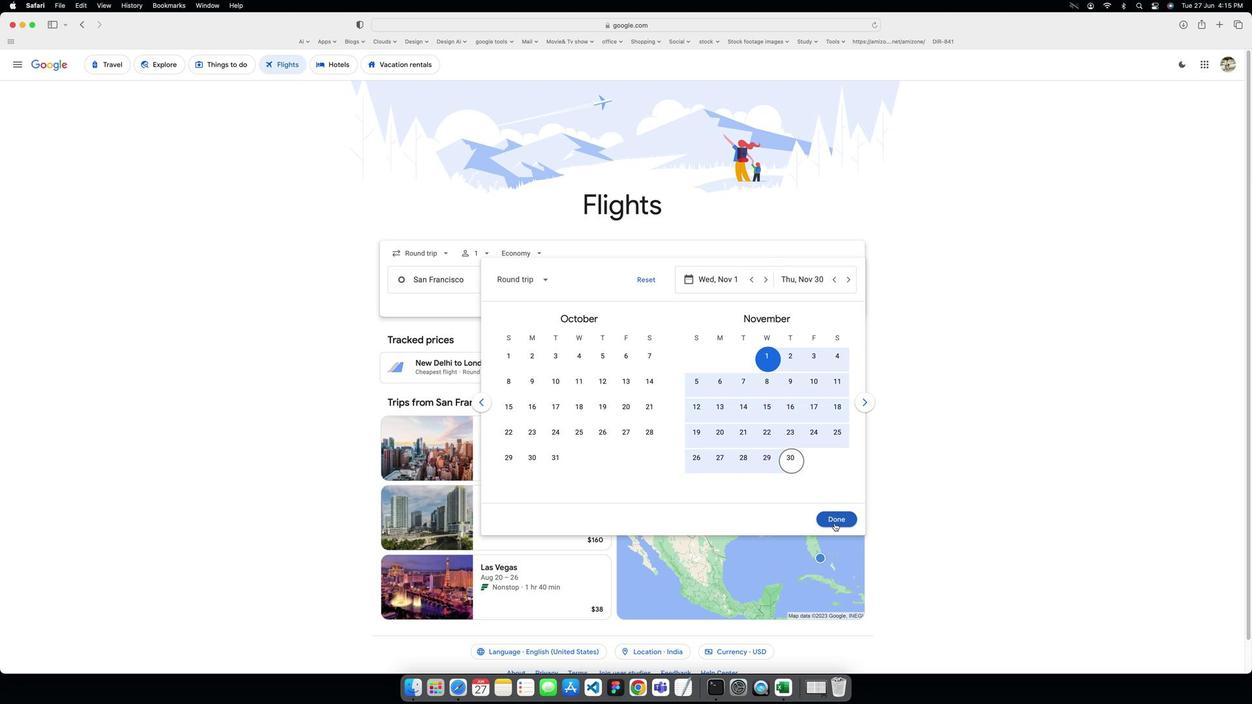 
Action: Mouse pressed left at (832, 521)
Screenshot: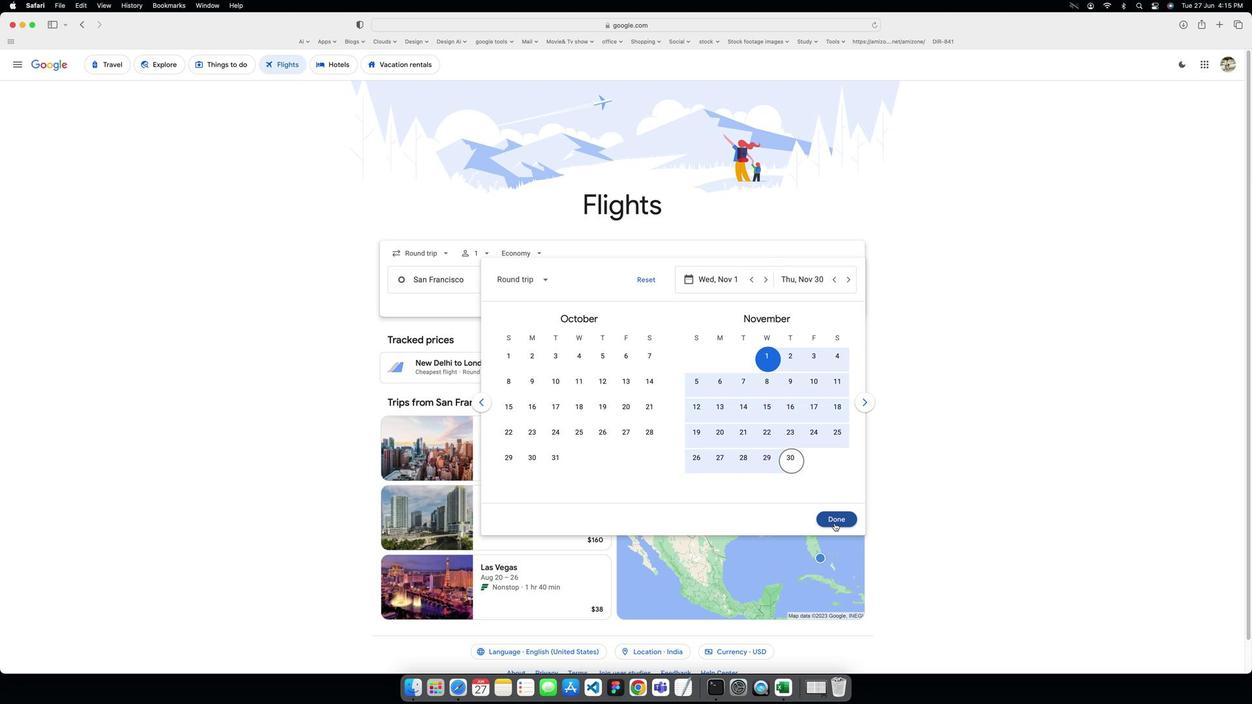 
Action: Mouse moved to (629, 328)
Screenshot: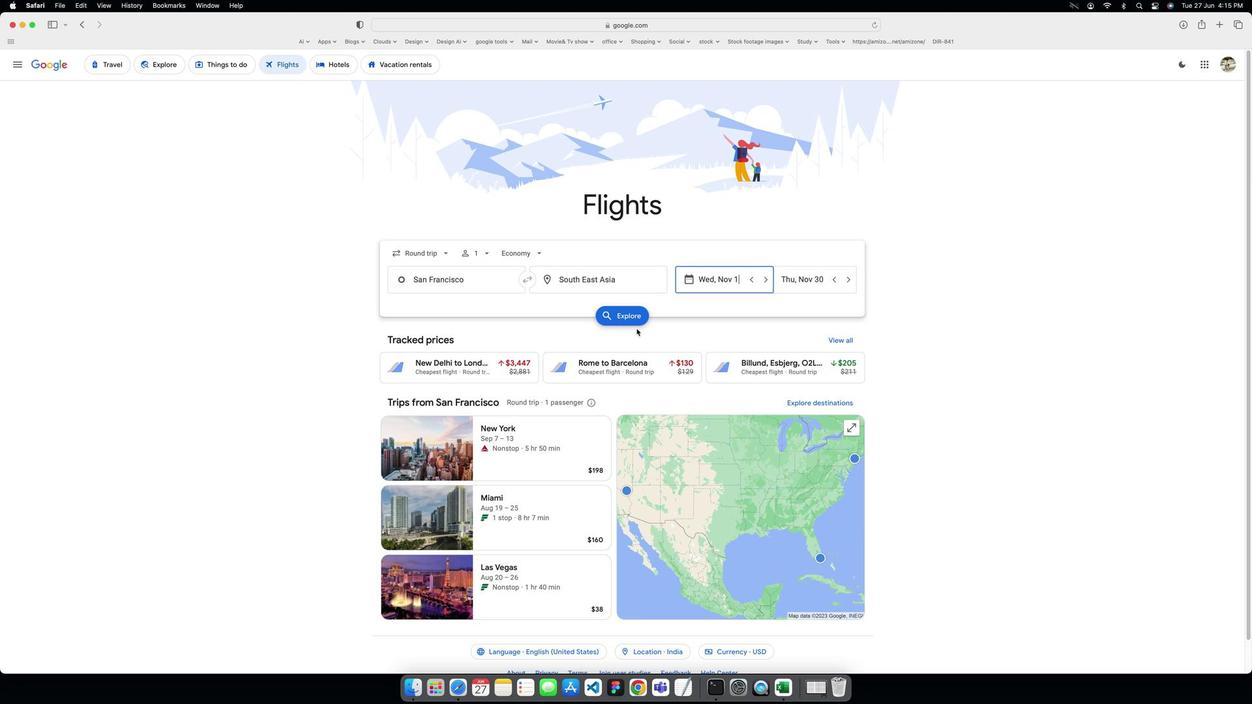 
Action: Mouse pressed left at (629, 328)
Screenshot: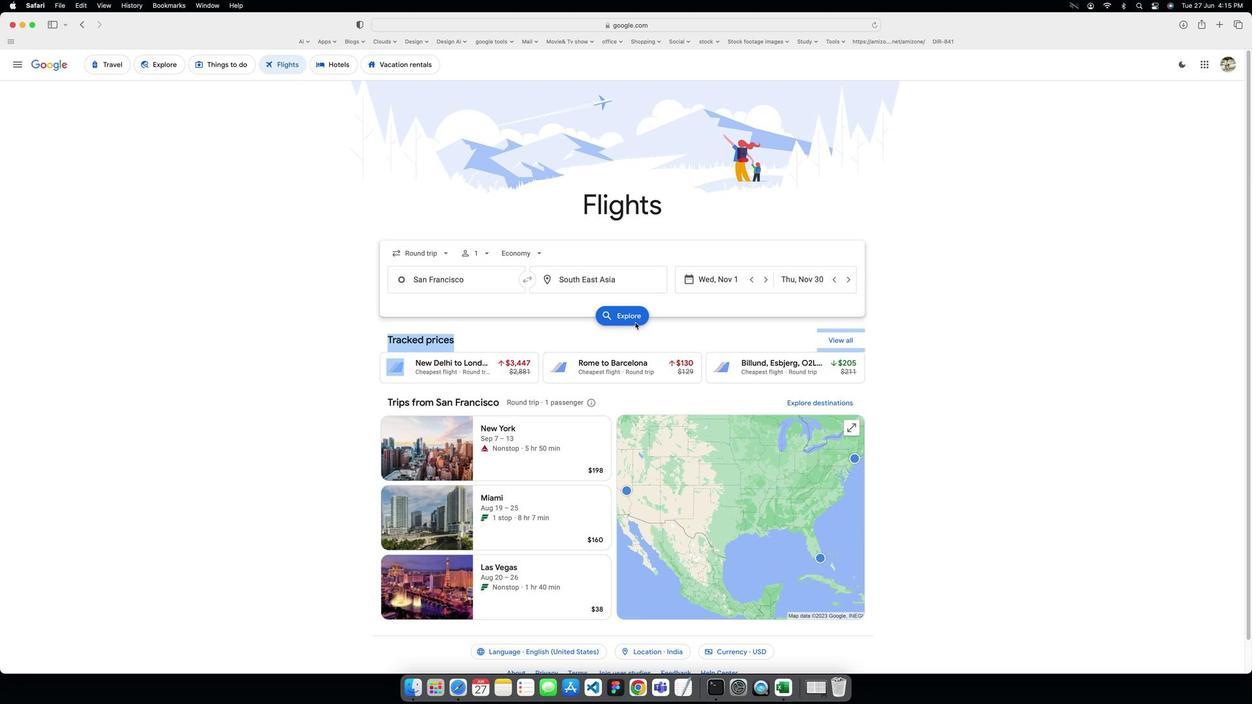 
Action: Mouse moved to (628, 320)
Screenshot: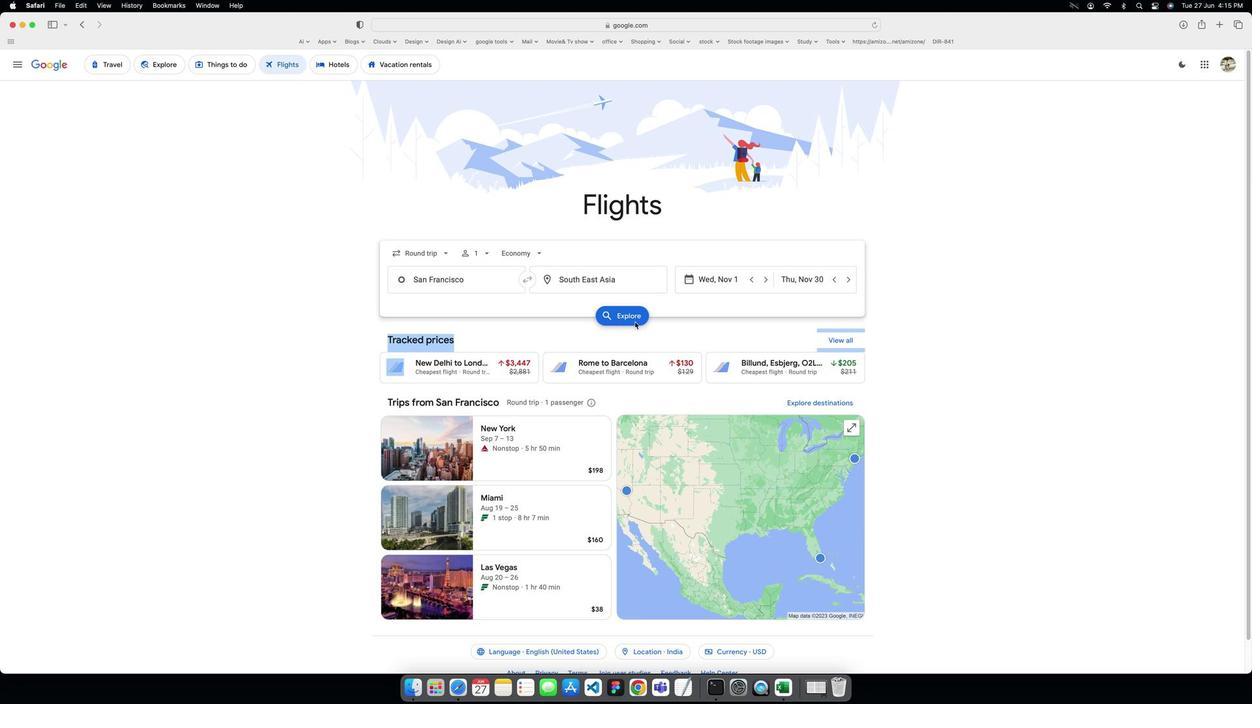 
Action: Mouse pressed left at (628, 320)
Screenshot: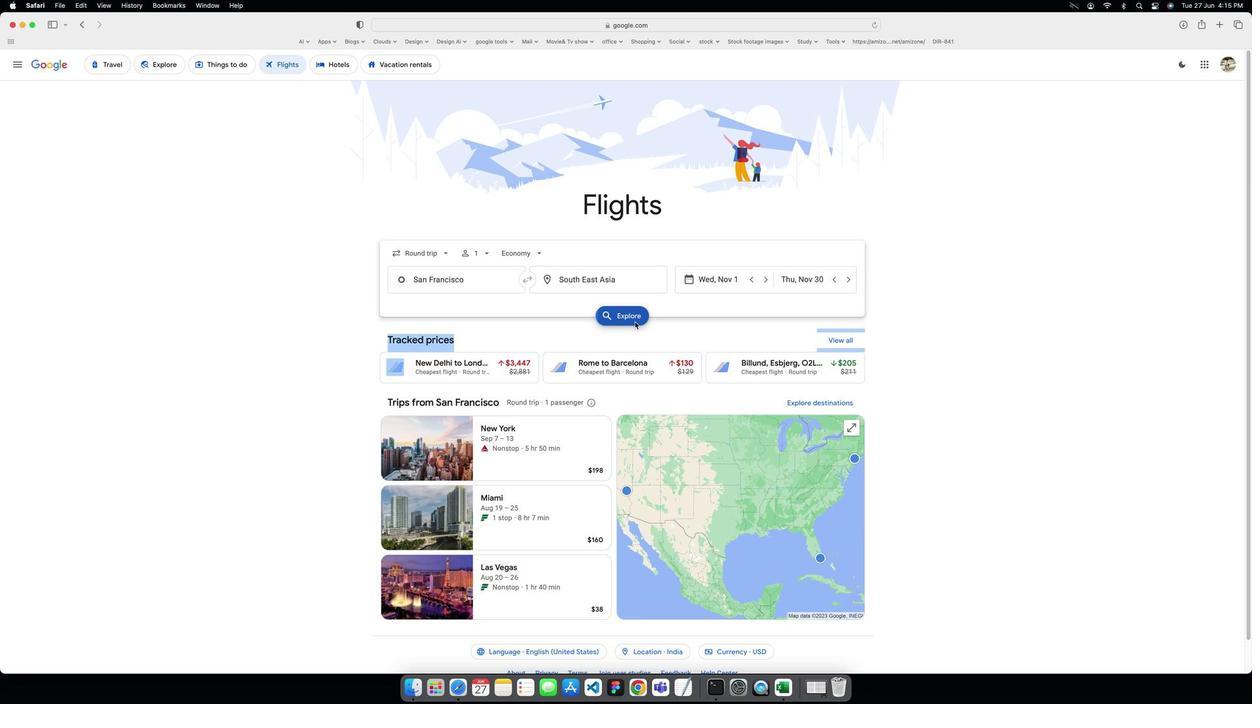
Action: Mouse moved to (168, 187)
Screenshot: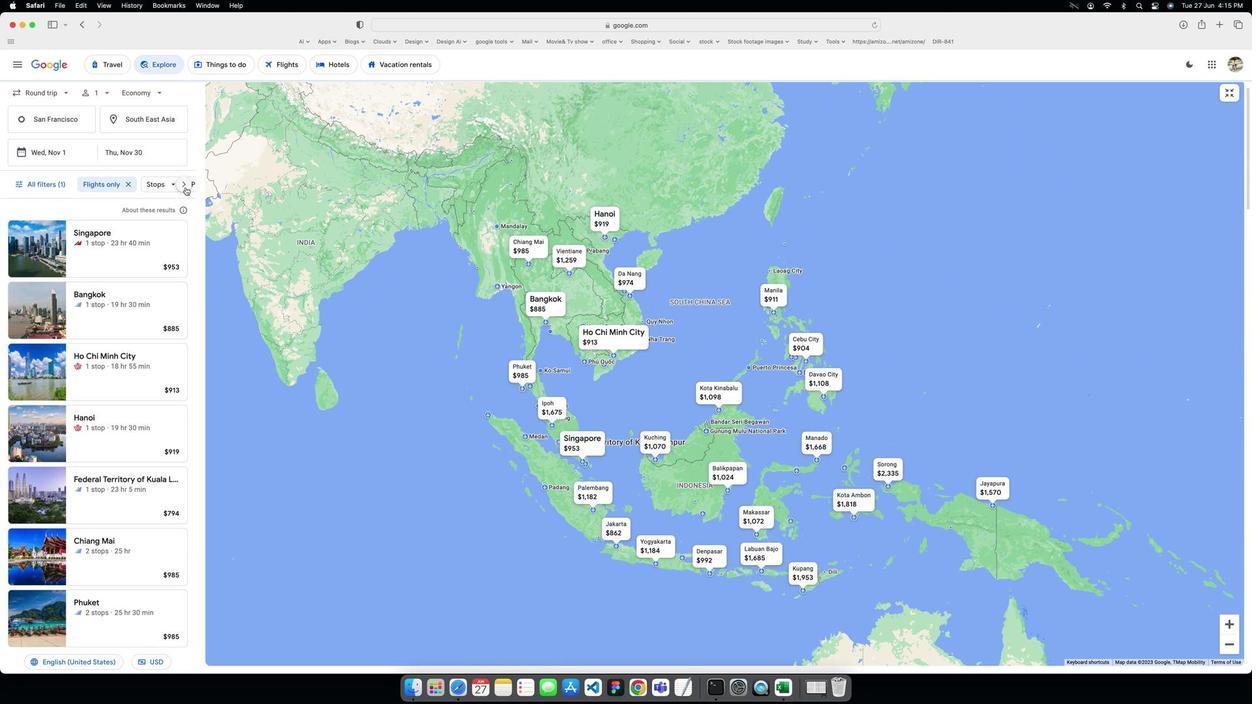 
Action: Mouse pressed left at (168, 187)
Screenshot: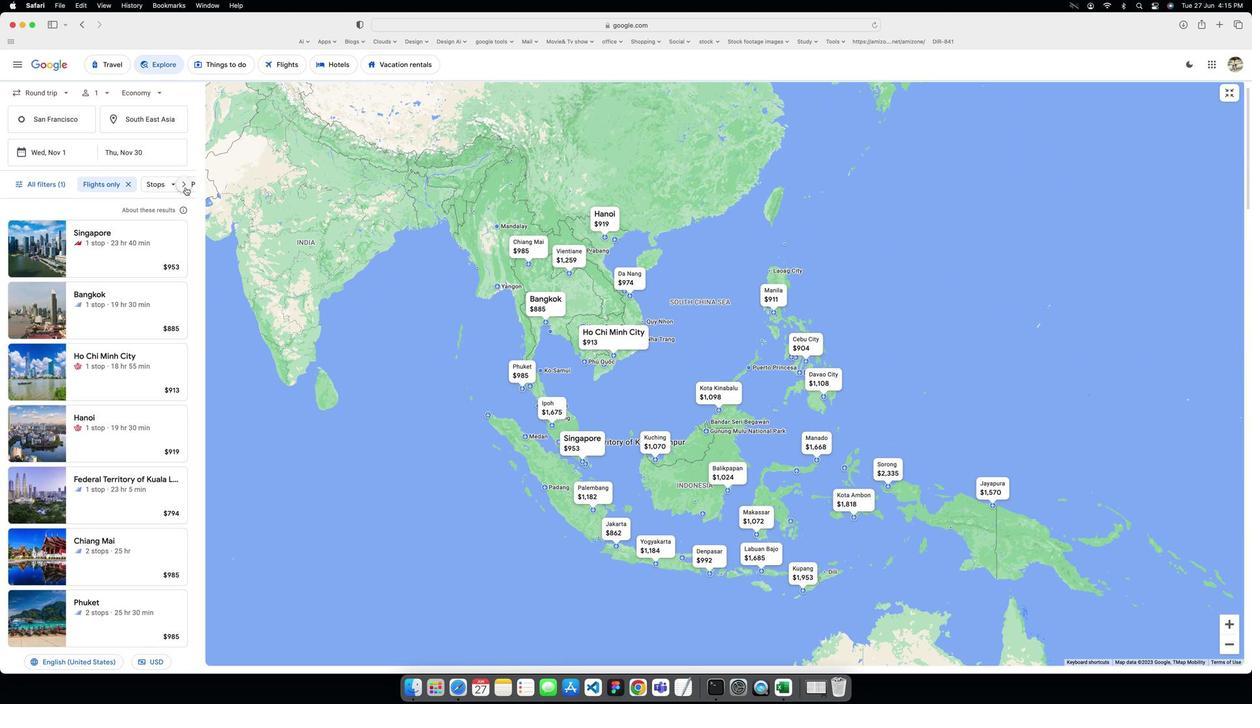 
Action: Mouse moved to (82, 186)
Screenshot: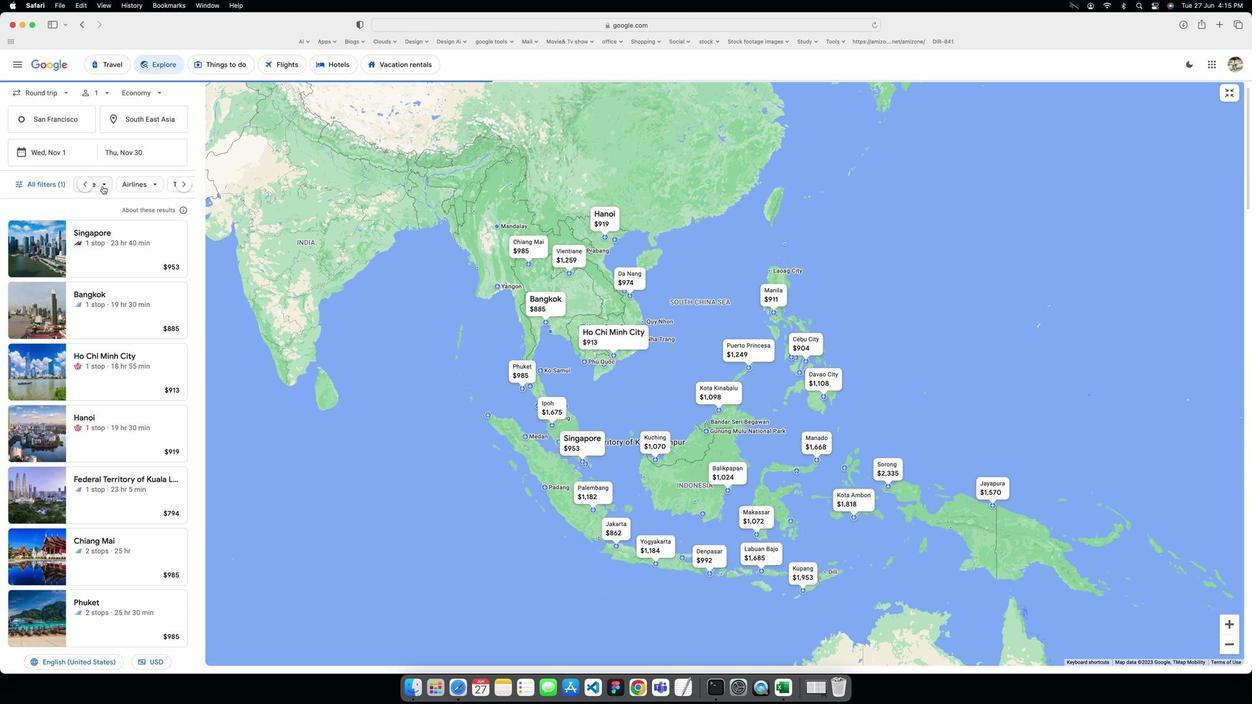 
Action: Mouse pressed left at (82, 186)
Screenshot: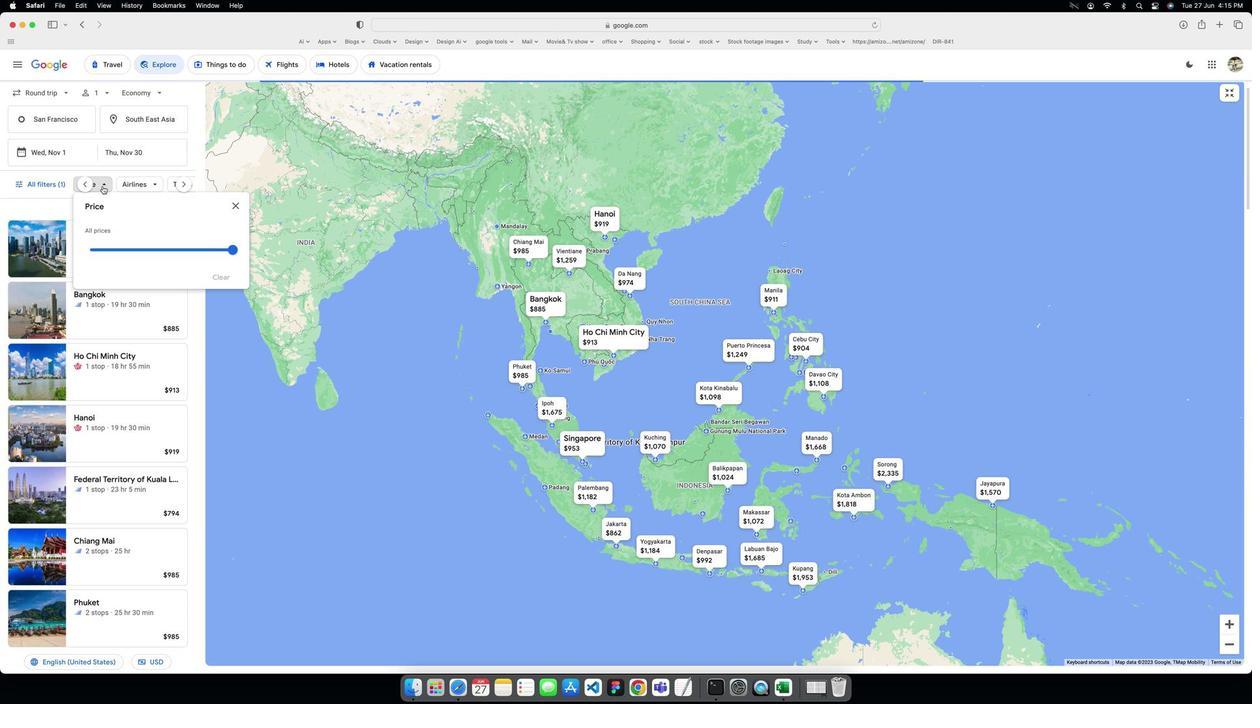 
Action: Mouse moved to (213, 246)
Screenshot: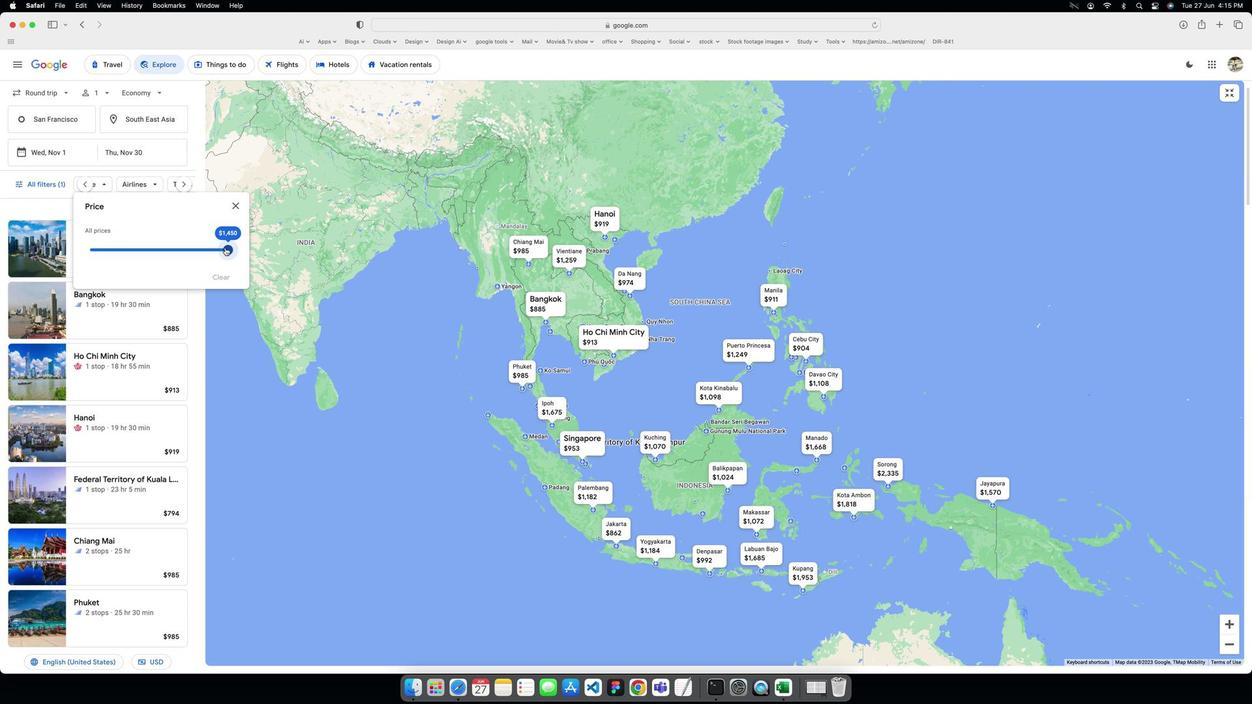 
Action: Mouse pressed left at (213, 246)
Screenshot: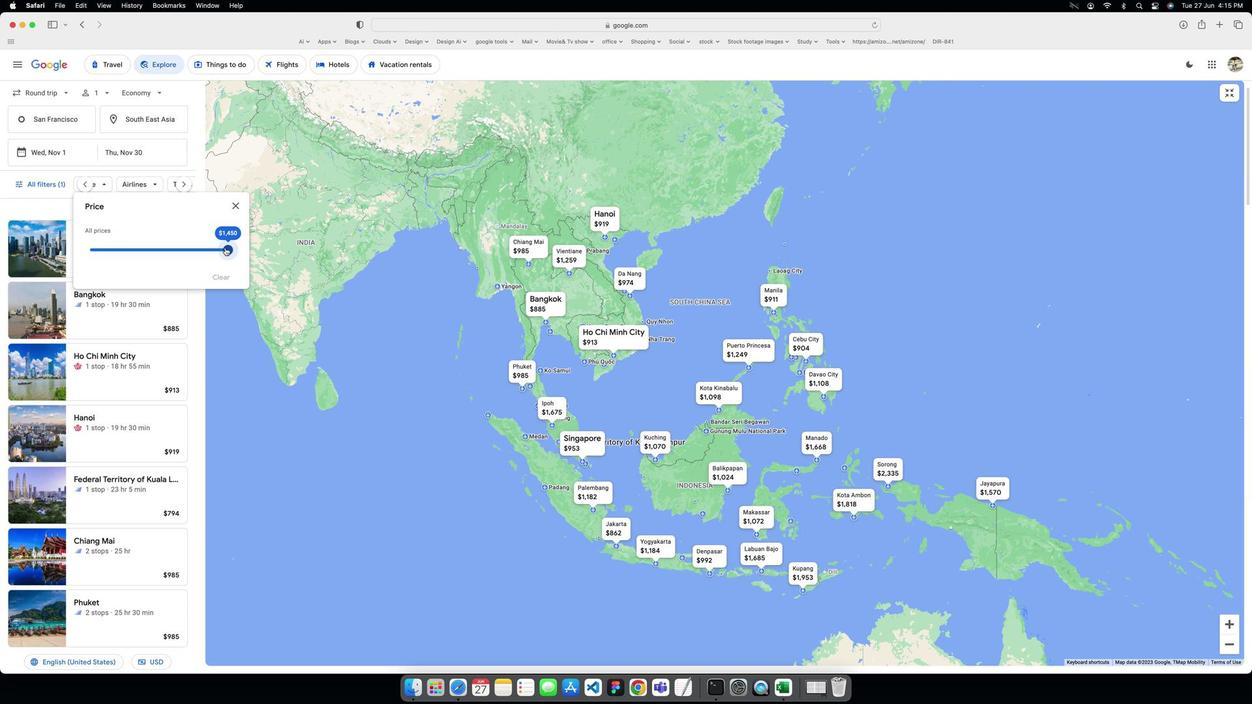 
Action: Mouse moved to (217, 206)
Screenshot: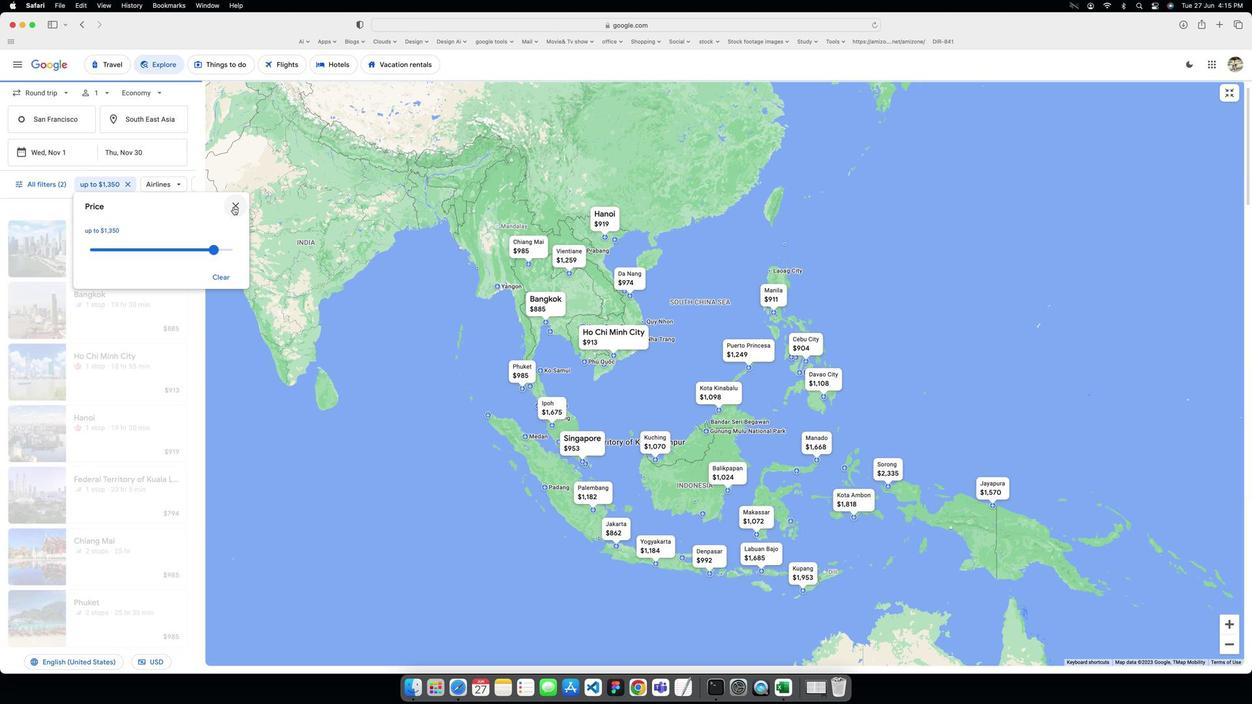
Action: Mouse pressed left at (217, 206)
Screenshot: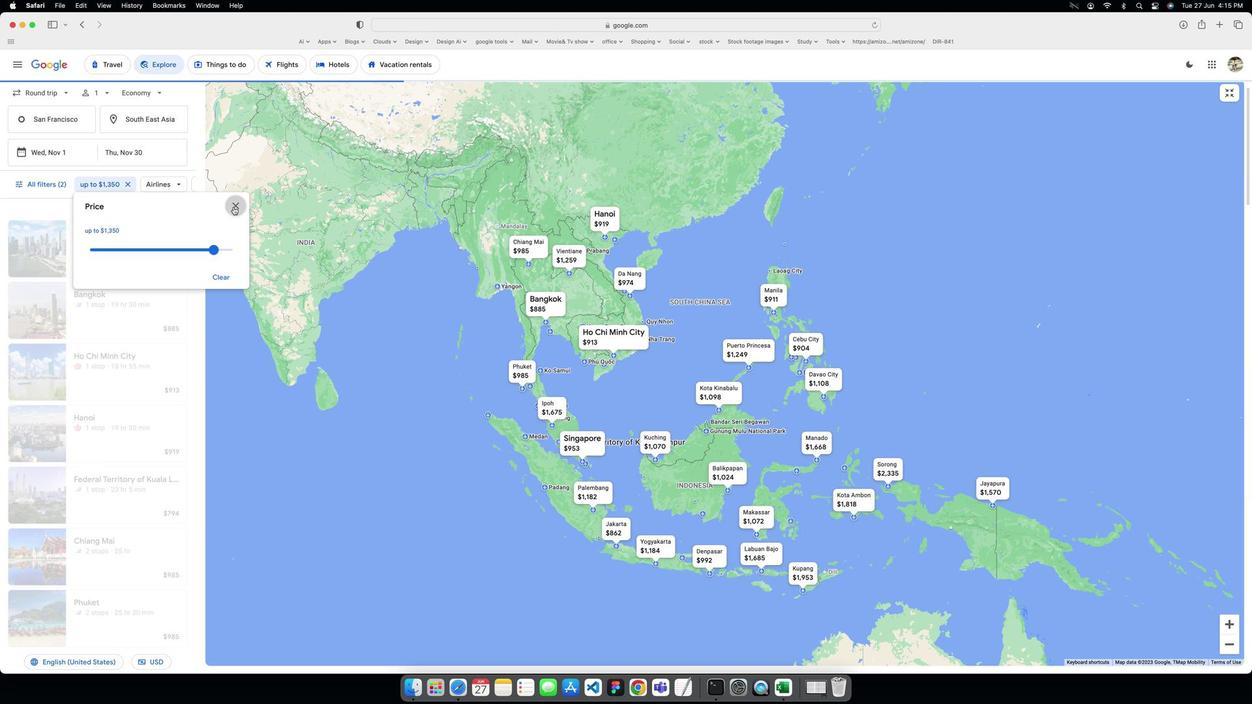 
Action: Mouse moved to (116, 279)
Screenshot: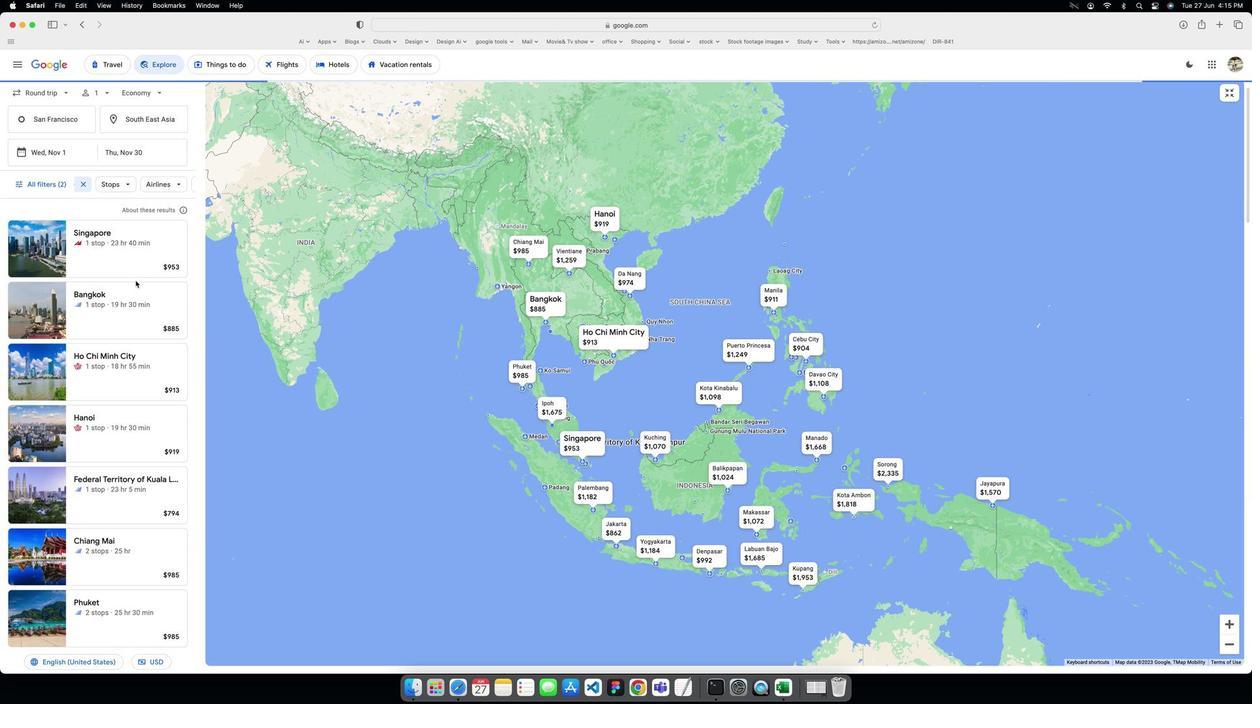 
Action: Mouse scrolled (116, 279) with delta (-20, 1)
Screenshot: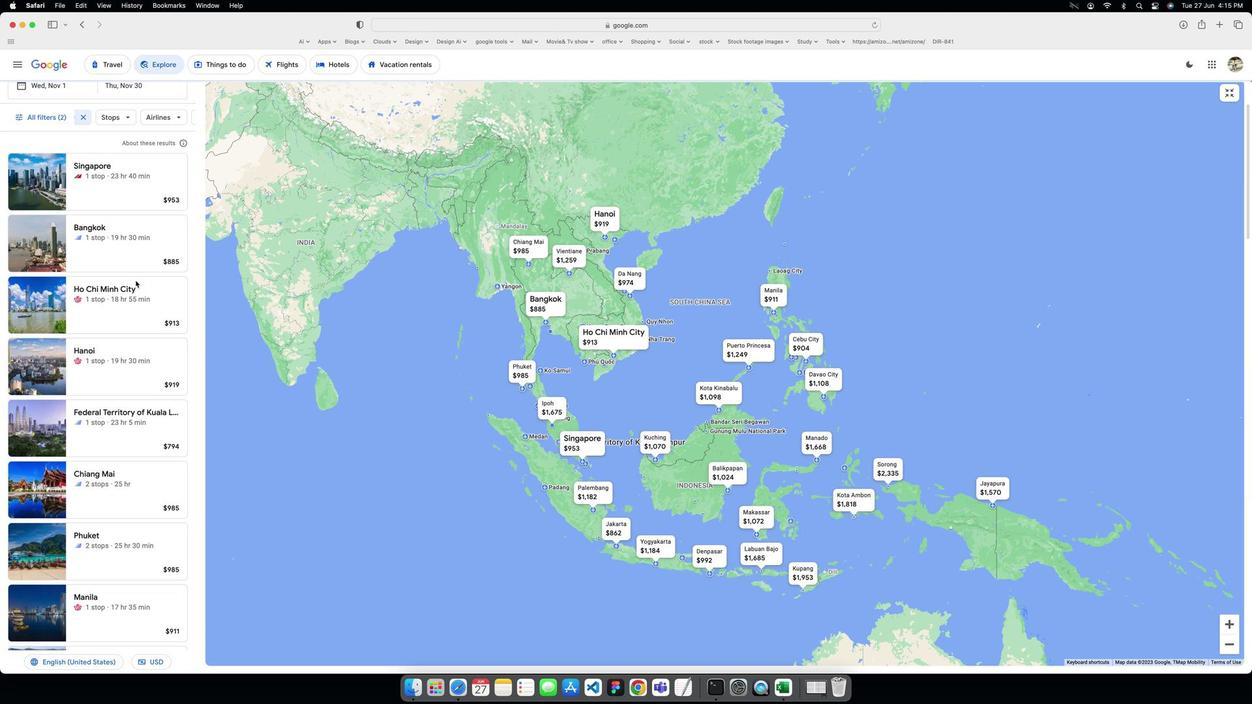 
Action: Mouse scrolled (116, 279) with delta (-20, 1)
Screenshot: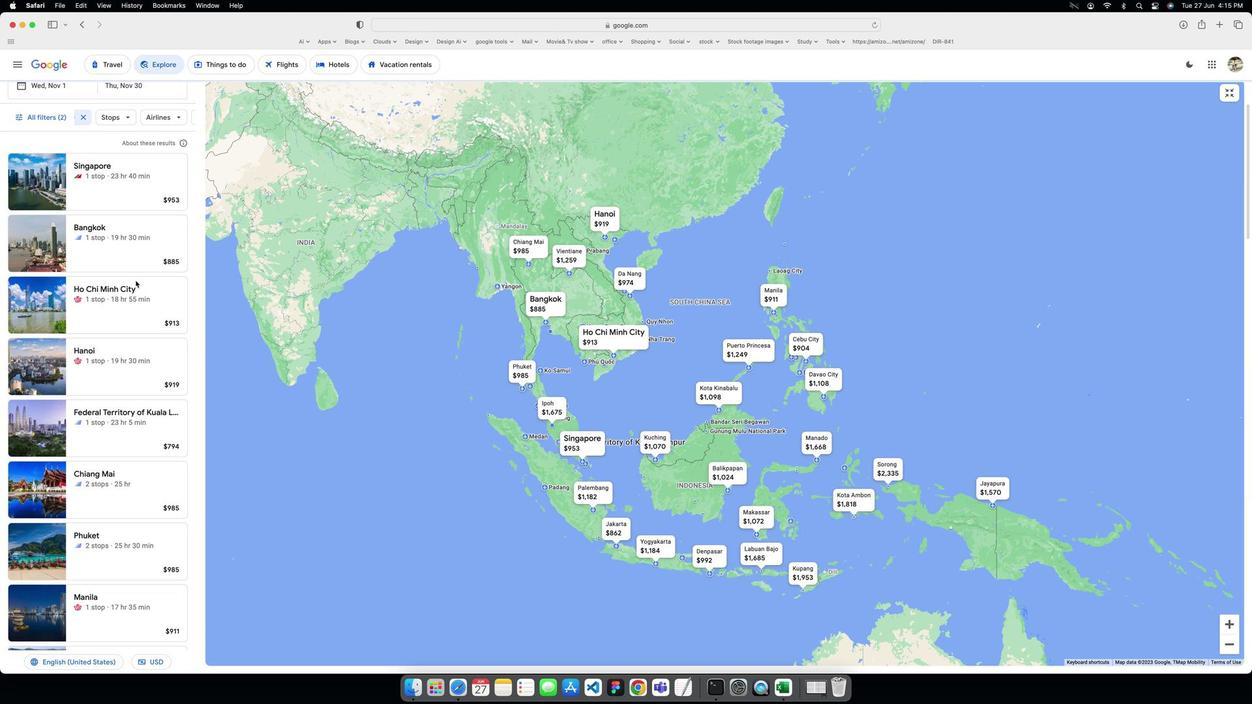 
Action: Mouse scrolled (116, 279) with delta (-20, 0)
Screenshot: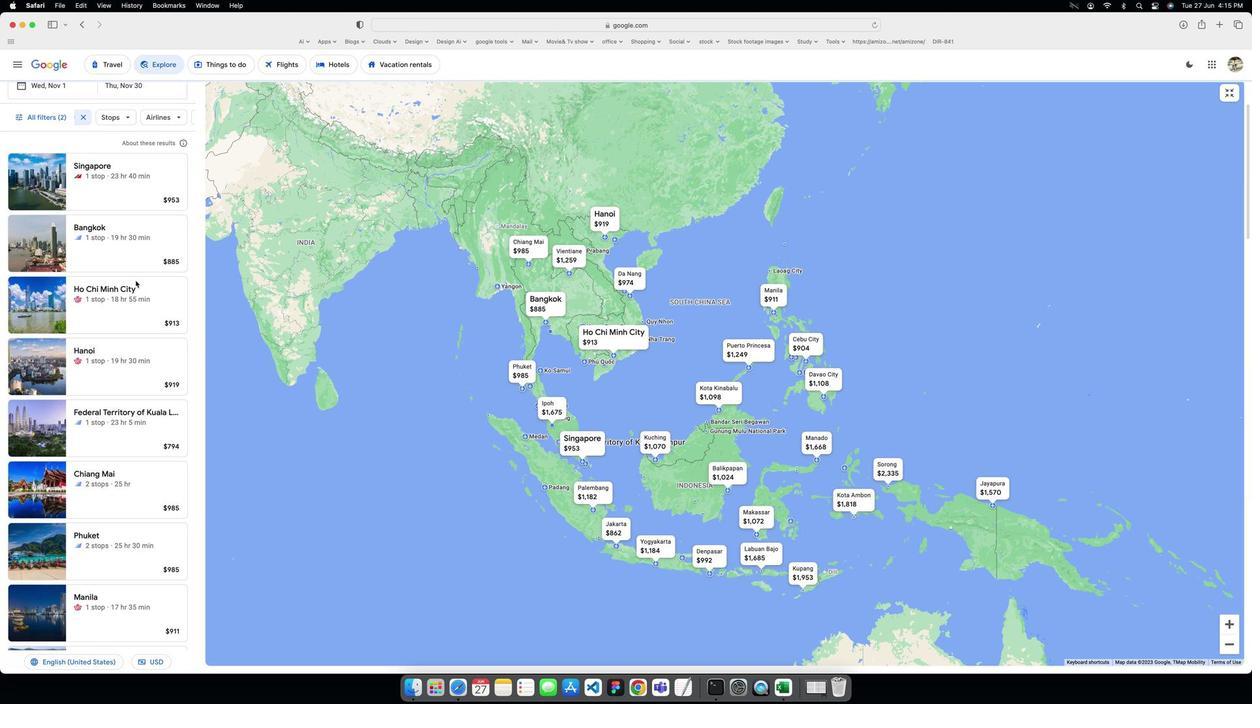 
Action: Mouse scrolled (116, 279) with delta (-20, 1)
Screenshot: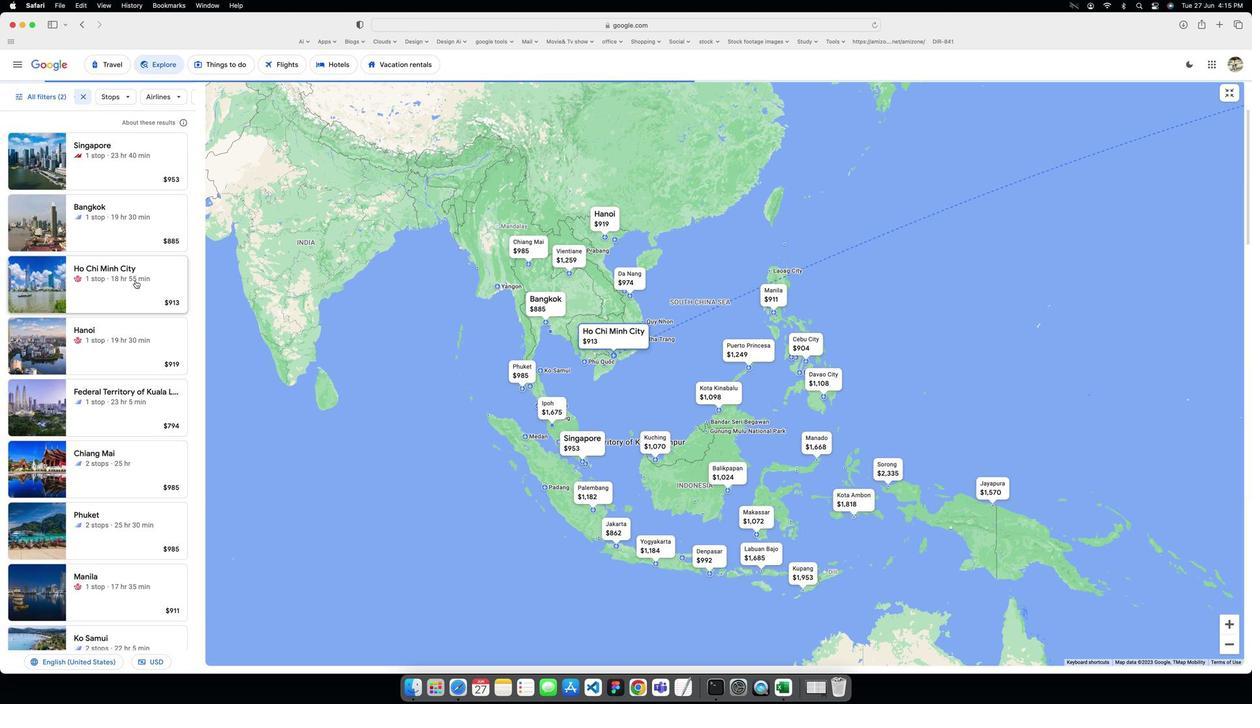 
Action: Mouse scrolled (116, 279) with delta (-20, 1)
Screenshot: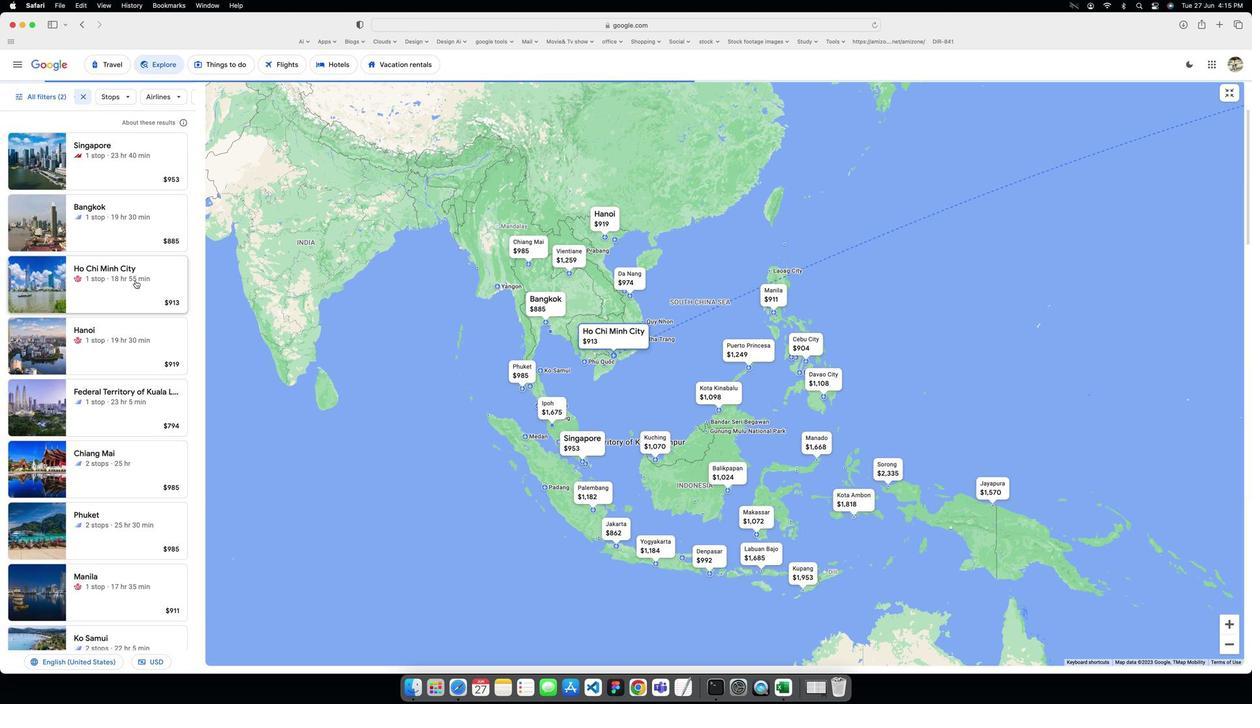 
Action: Mouse scrolled (116, 279) with delta (-20, 1)
Screenshot: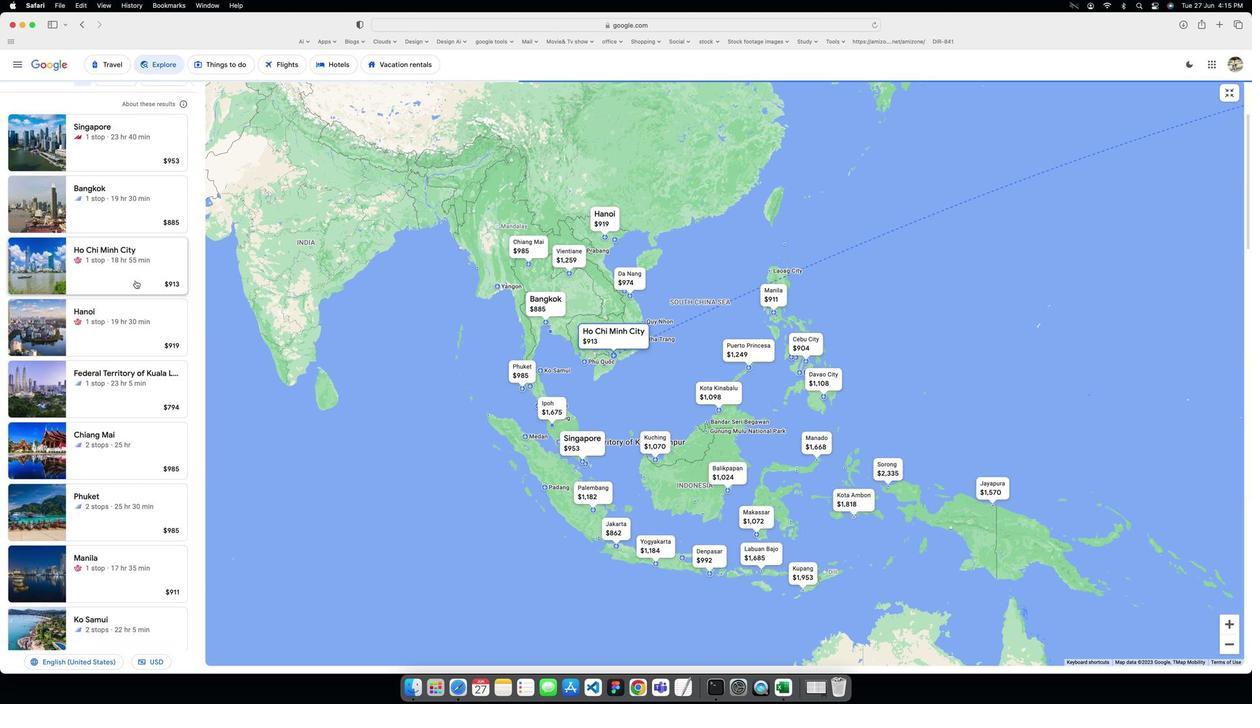 
Action: Mouse scrolled (116, 279) with delta (-20, 1)
Screenshot: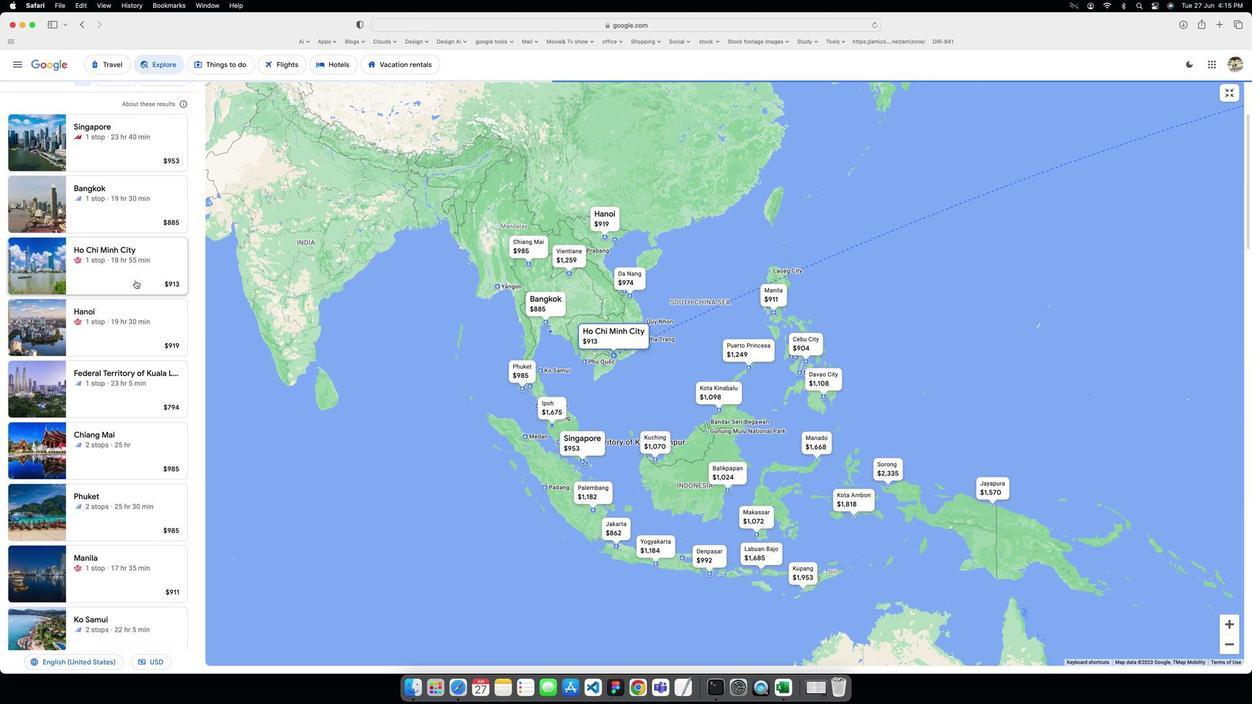 
Action: Mouse moved to (102, 317)
Screenshot: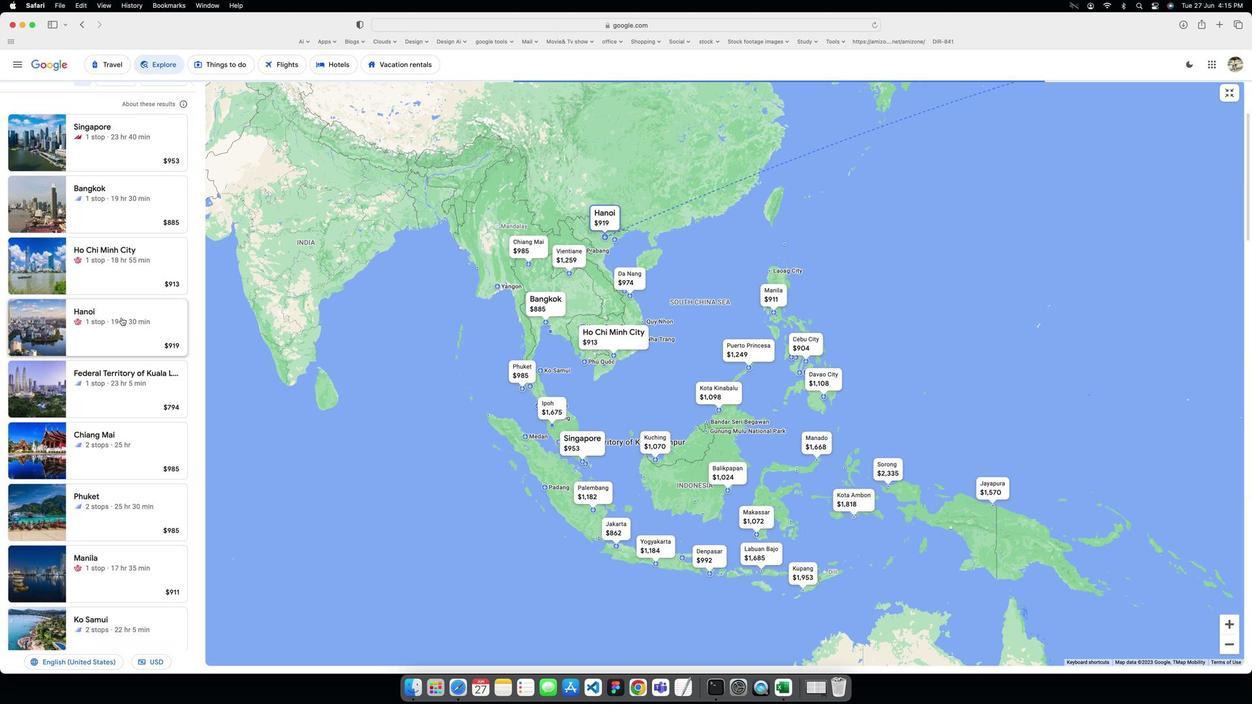 
Action: Mouse pressed left at (102, 317)
Screenshot: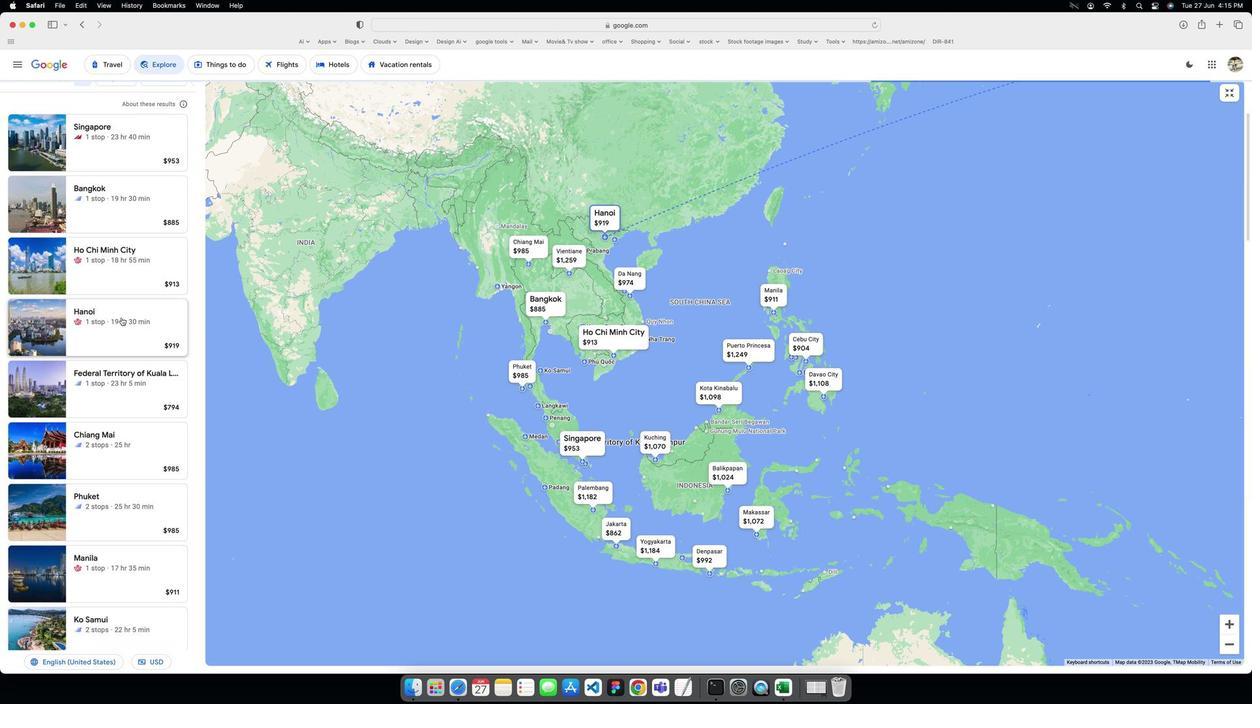 
Action: Mouse moved to (86, 437)
Screenshot: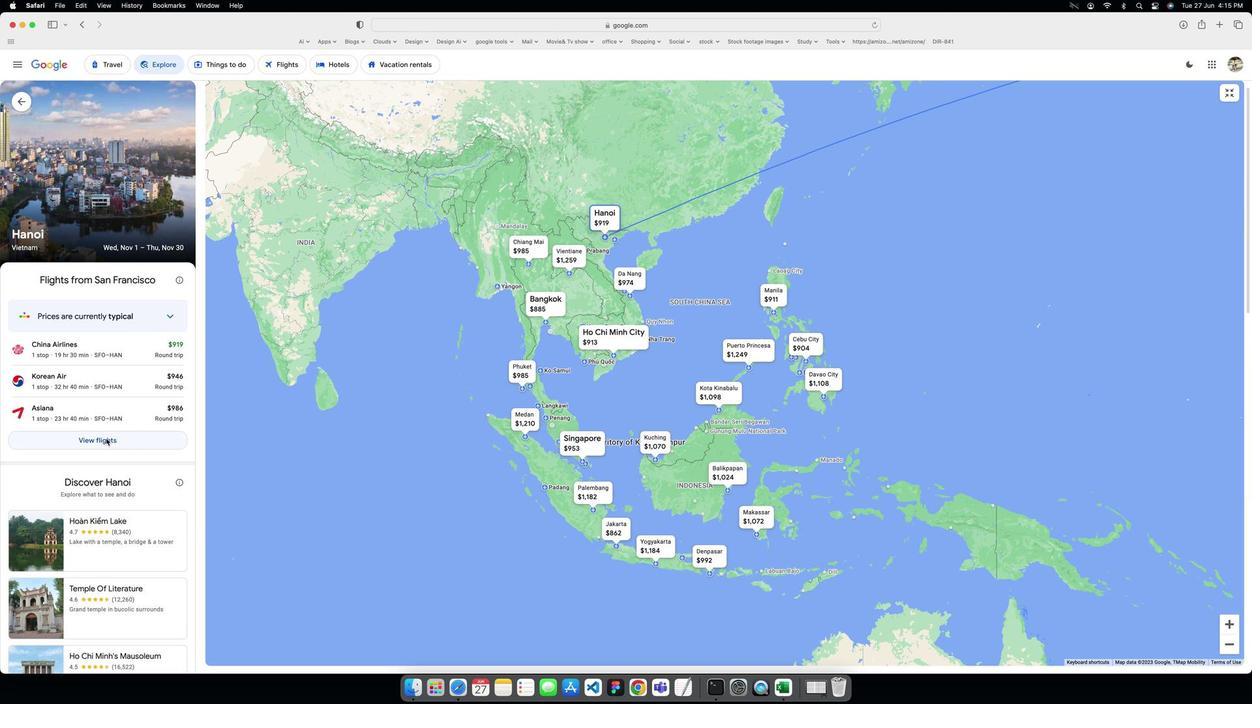 
Action: Mouse pressed left at (86, 437)
Screenshot: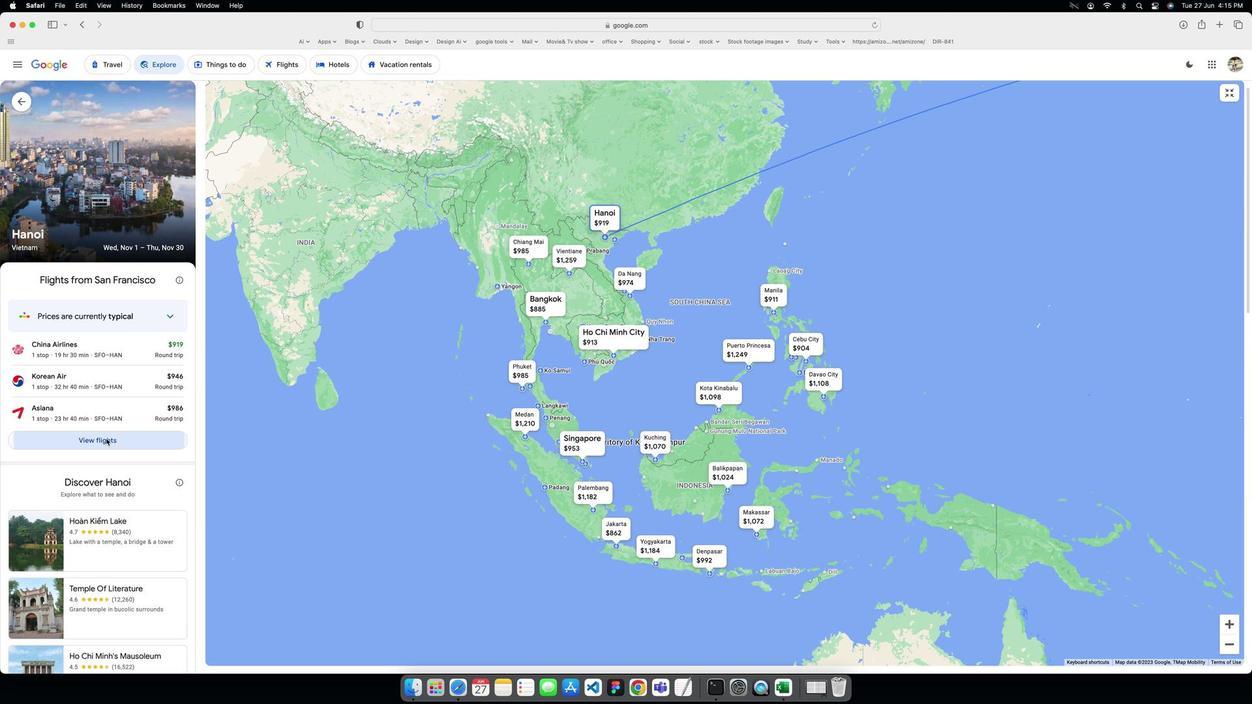 
Action: Mouse moved to (840, 249)
Screenshot: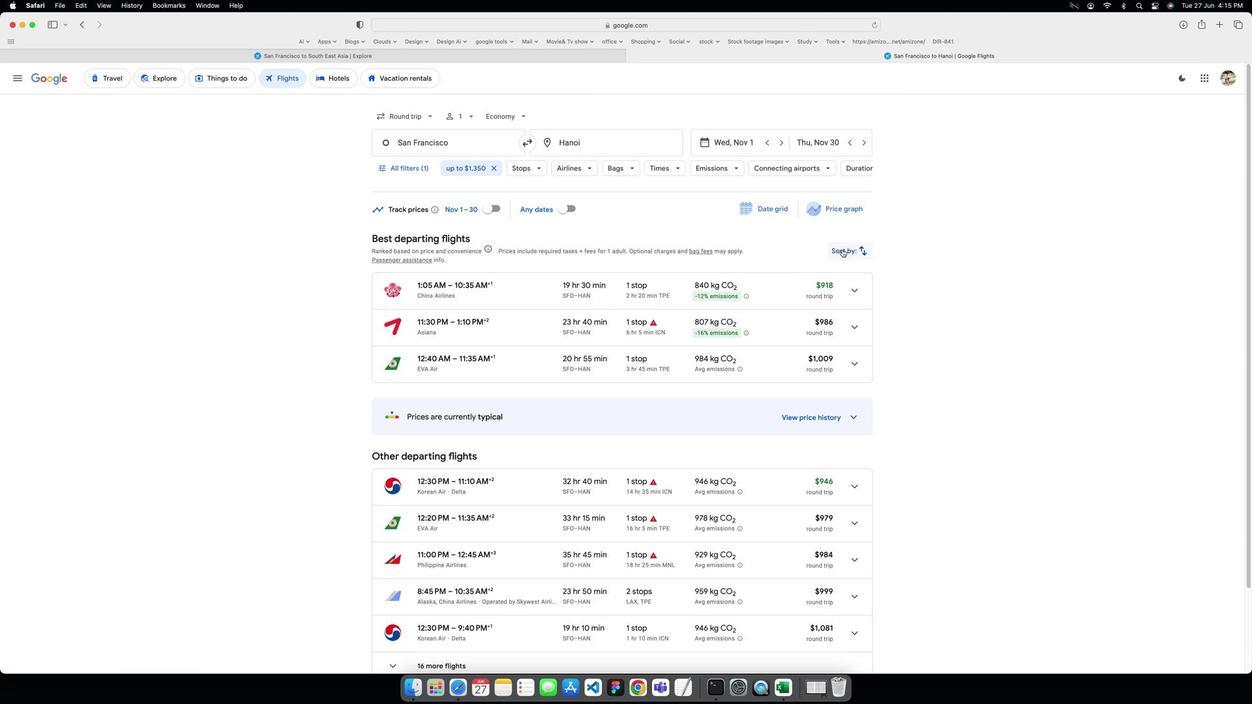 
Action: Mouse pressed left at (840, 249)
Screenshot: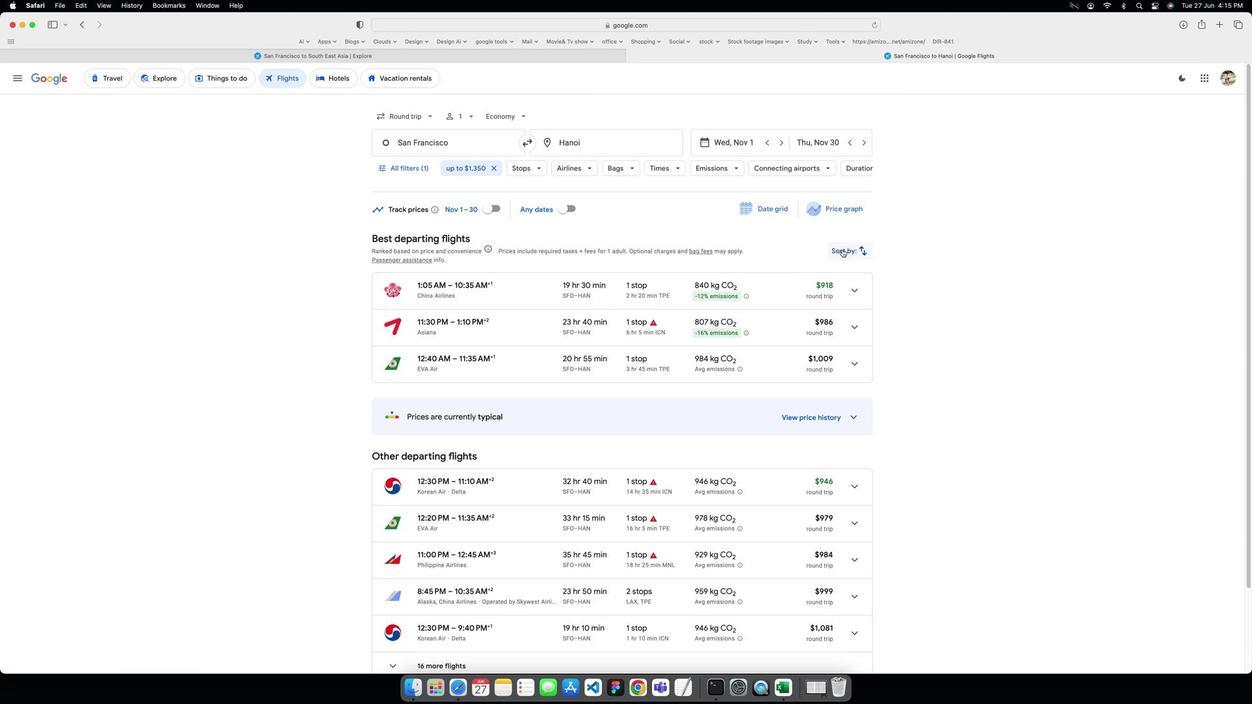 
Action: Mouse moved to (831, 294)
Screenshot: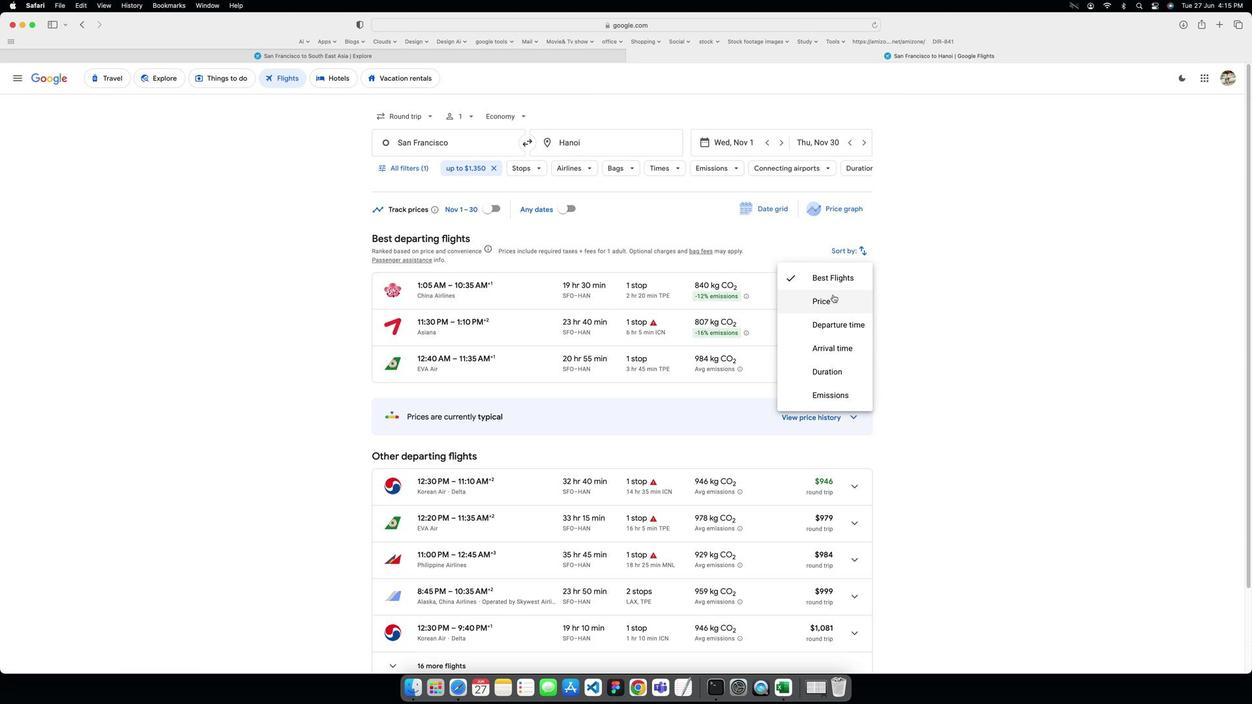 
Action: Mouse pressed left at (831, 294)
Screenshot: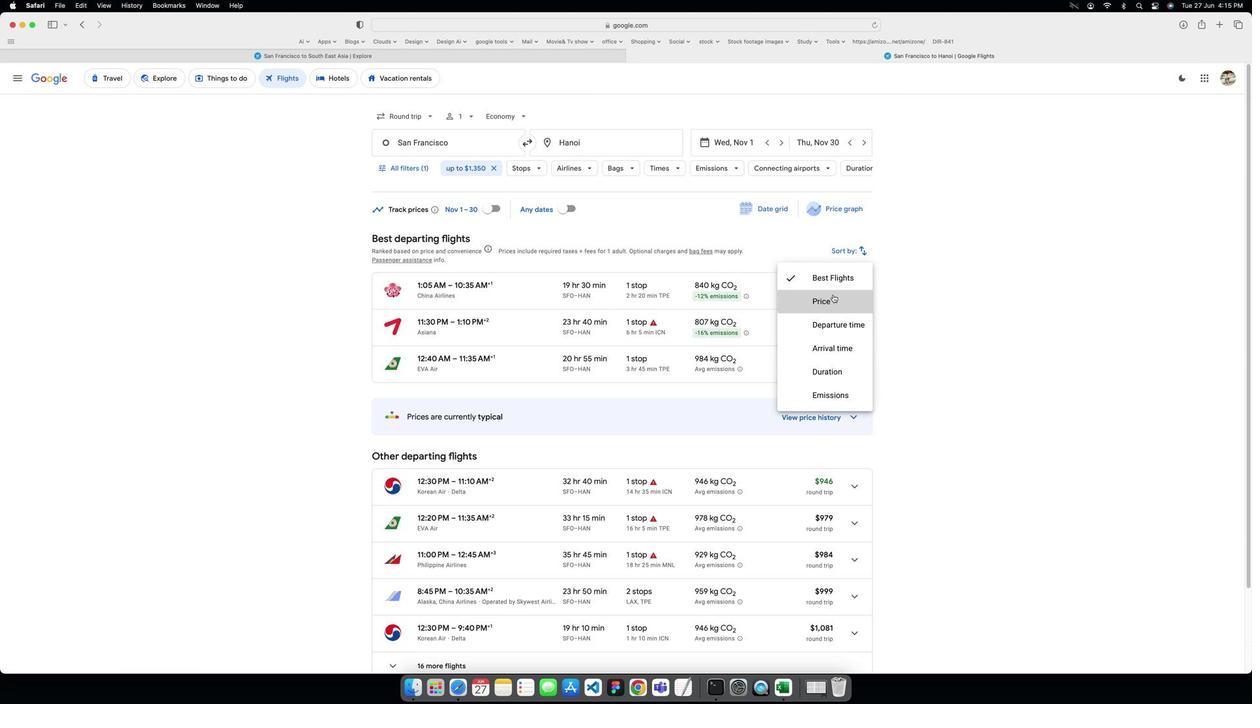 
Action: Mouse scrolled (831, 294) with delta (-20, 1)
Screenshot: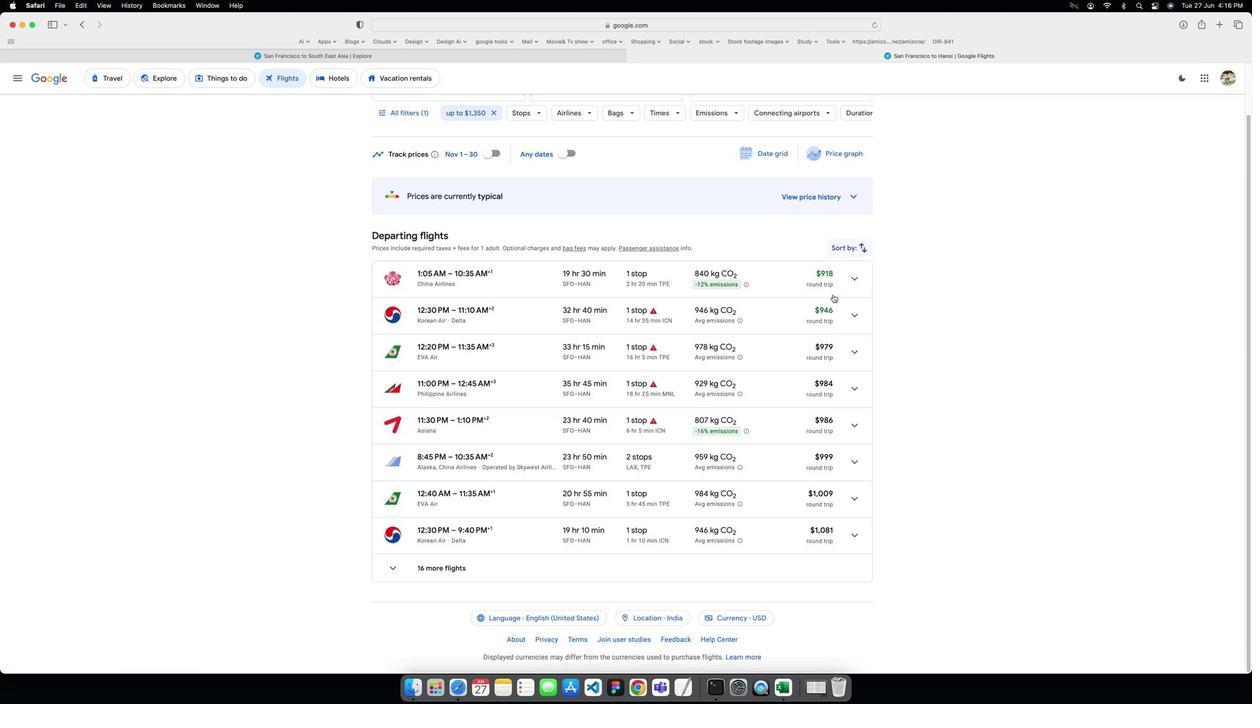 
Action: Mouse scrolled (831, 294) with delta (-20, 1)
Screenshot: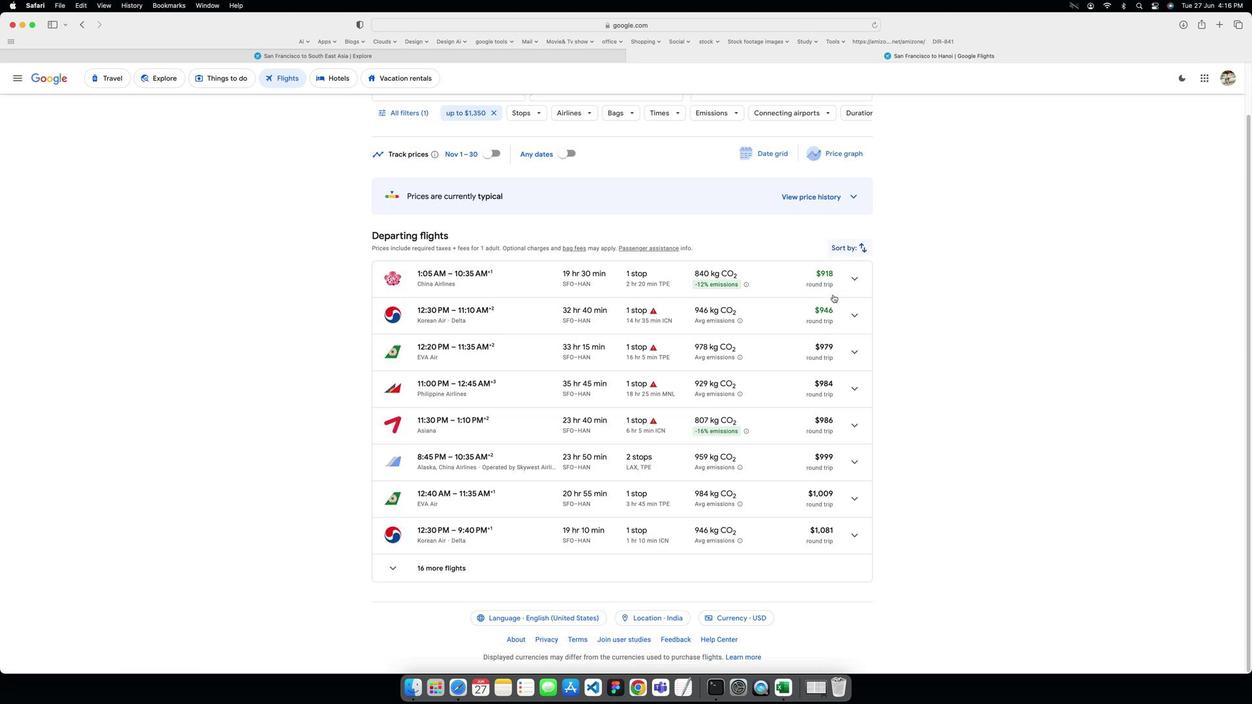 
Action: Mouse scrolled (831, 294) with delta (-20, 0)
Screenshot: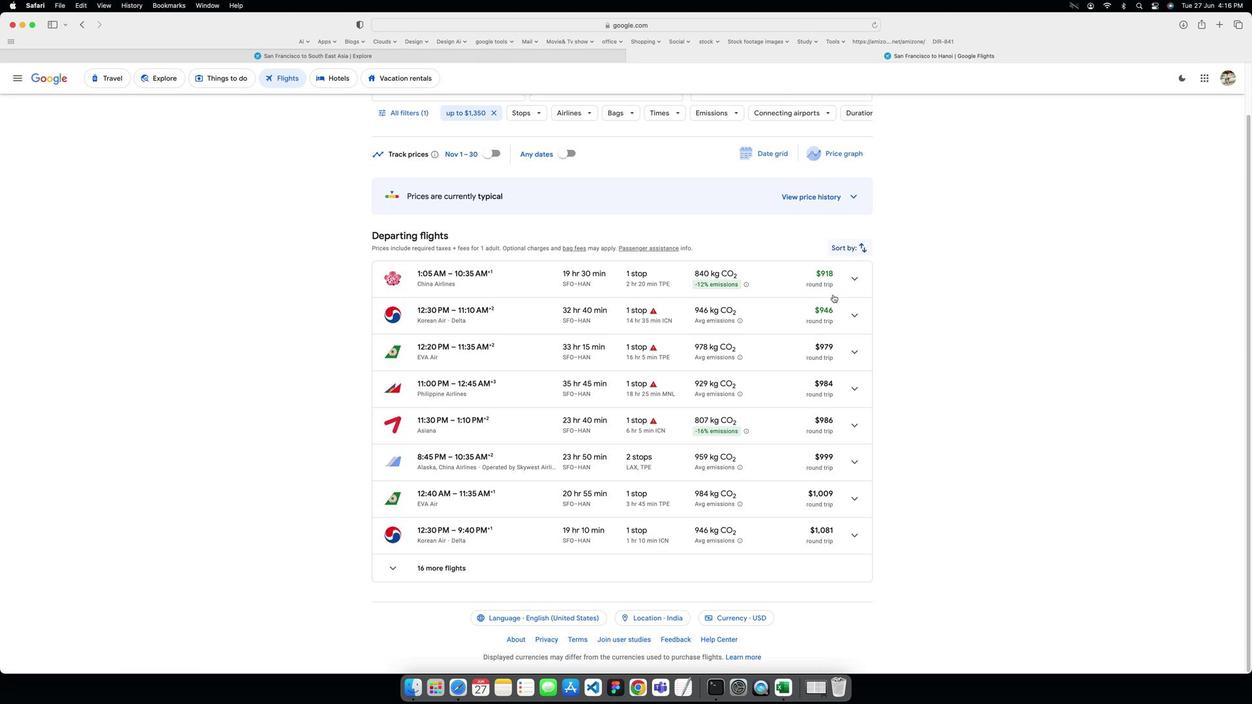 
Action: Mouse scrolled (831, 294) with delta (-20, 0)
Screenshot: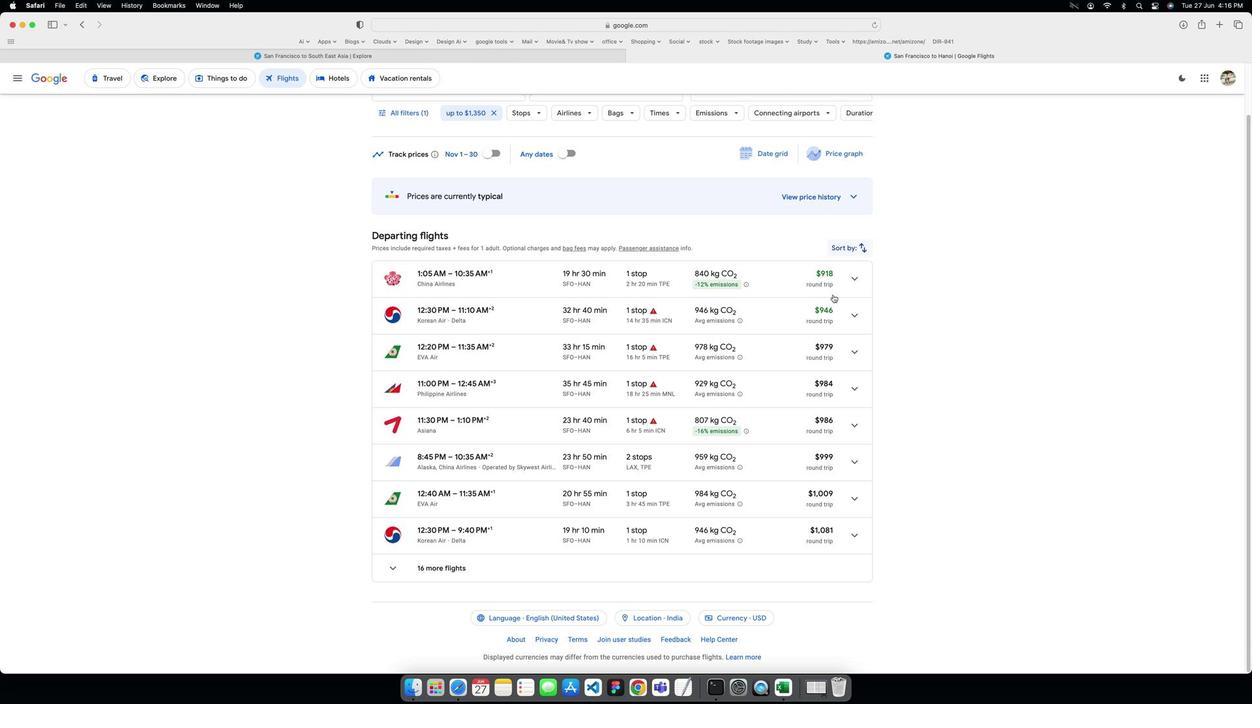 
Action: Mouse moved to (780, 330)
Screenshot: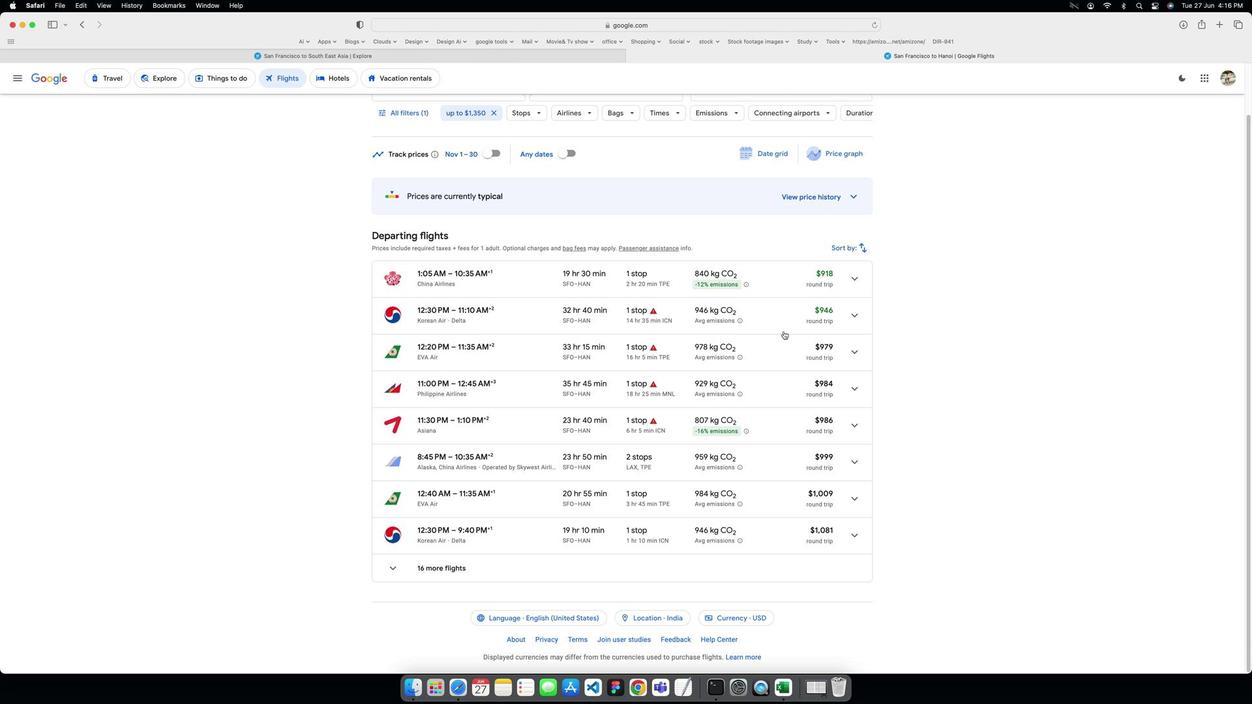 
Action: Mouse scrolled (780, 330) with delta (-20, 1)
Screenshot: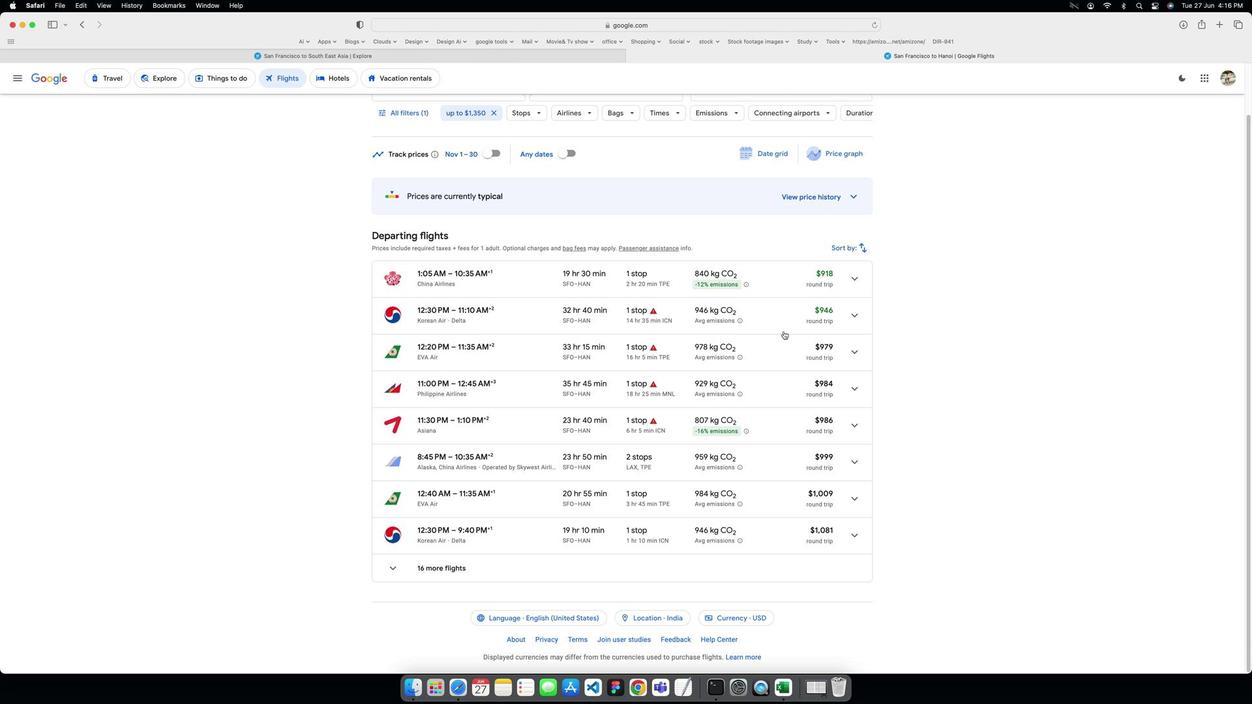 
Action: Mouse scrolled (780, 330) with delta (-20, 1)
Screenshot: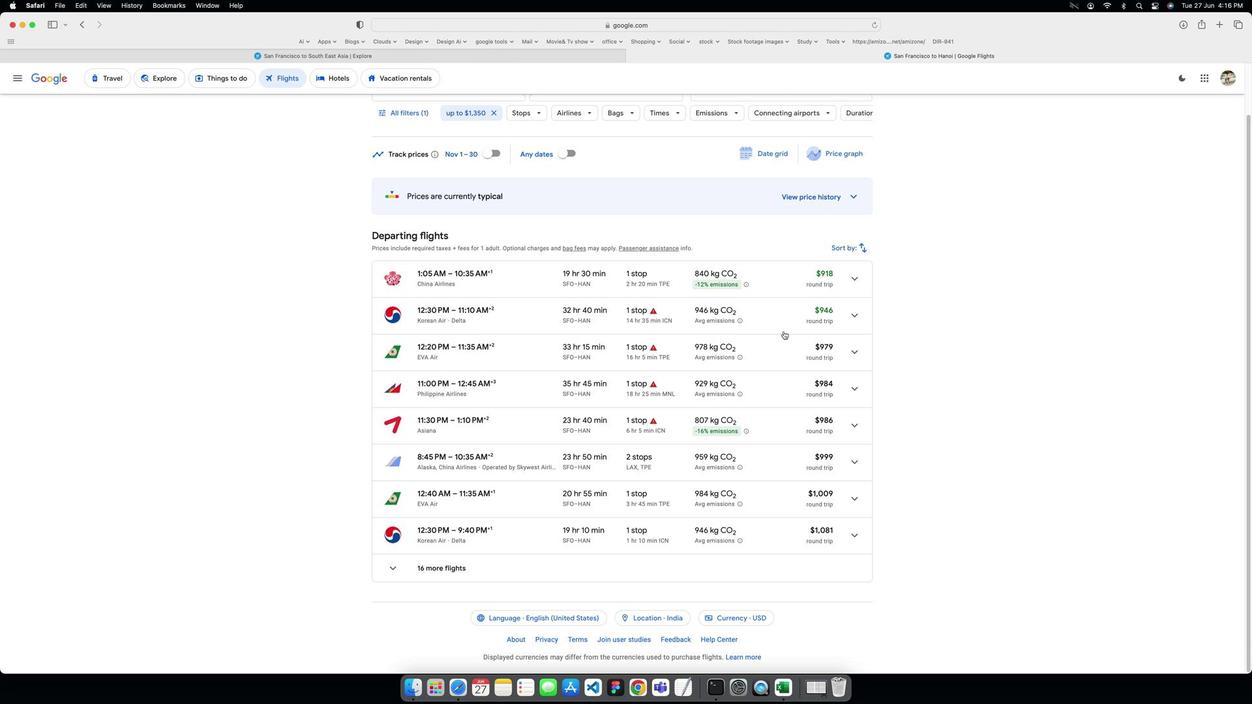 
Action: Mouse scrolled (780, 330) with delta (-20, 1)
Screenshot: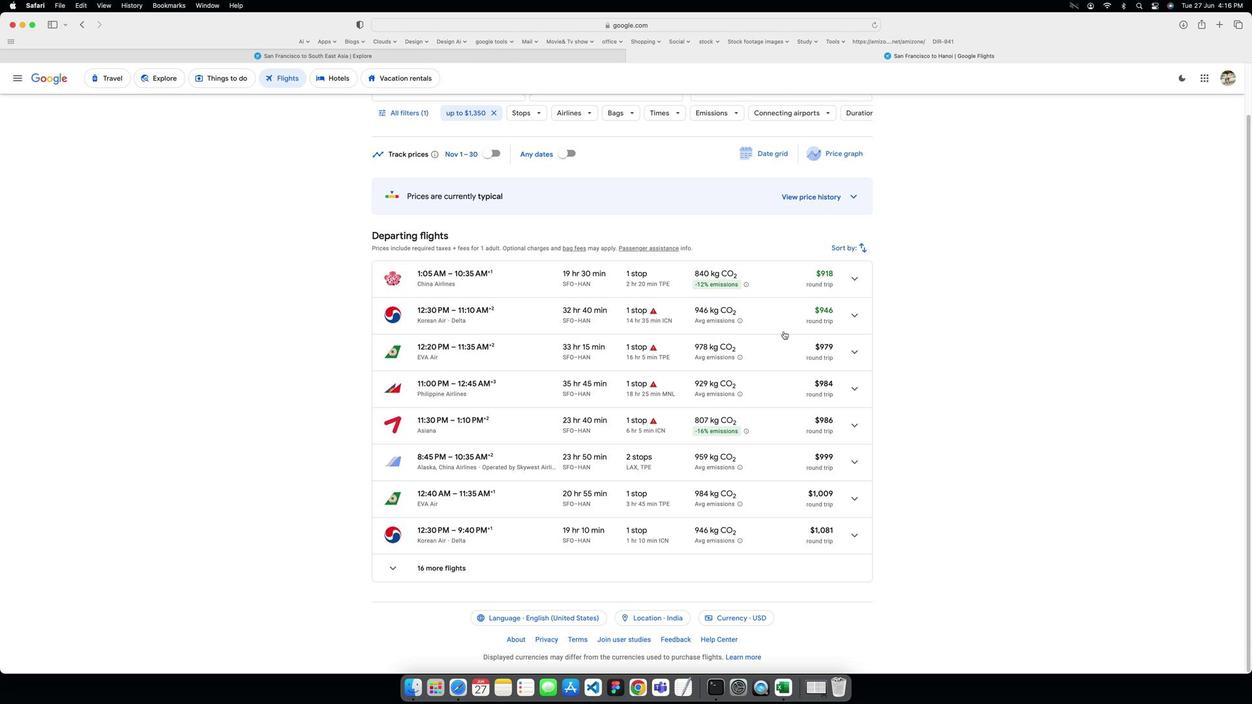 
Action: Mouse scrolled (780, 330) with delta (-20, 1)
Screenshot: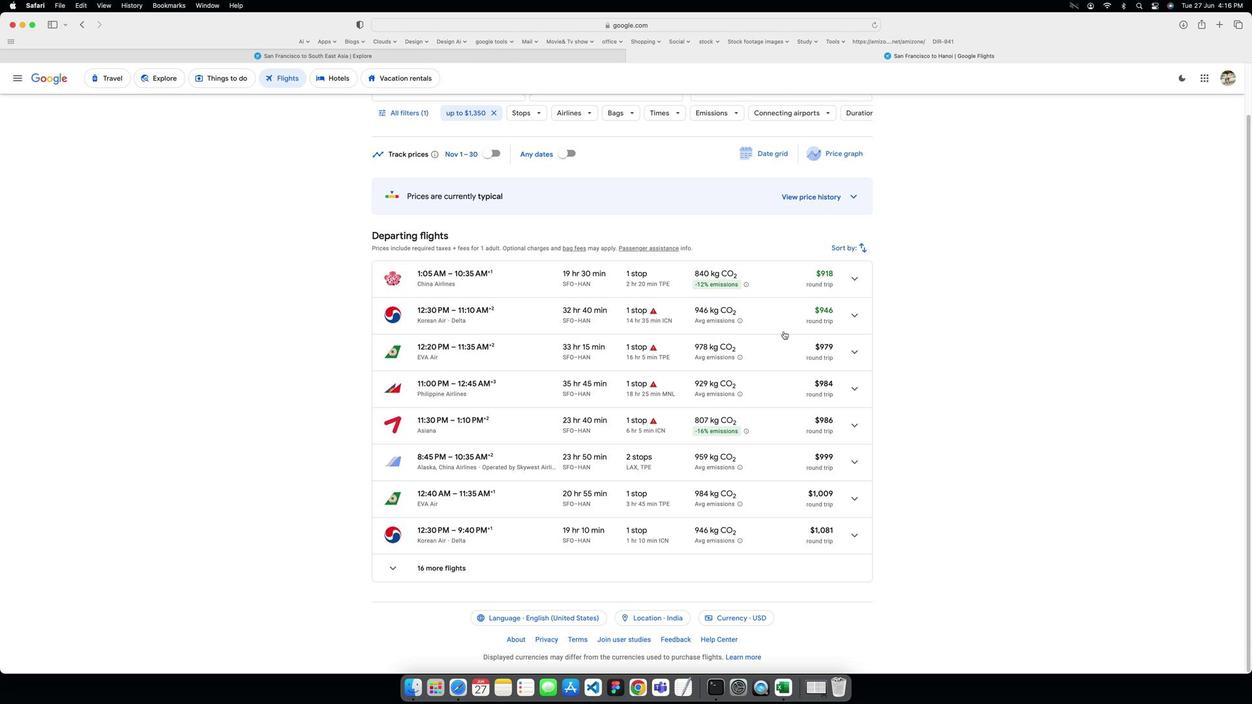 
